 Task: Create a due date automation trigger when advanced on, on the tuesday of the week before a card is due add dates not starting this month at 11:00 AM.
Action: Mouse moved to (1355, 108)
Screenshot: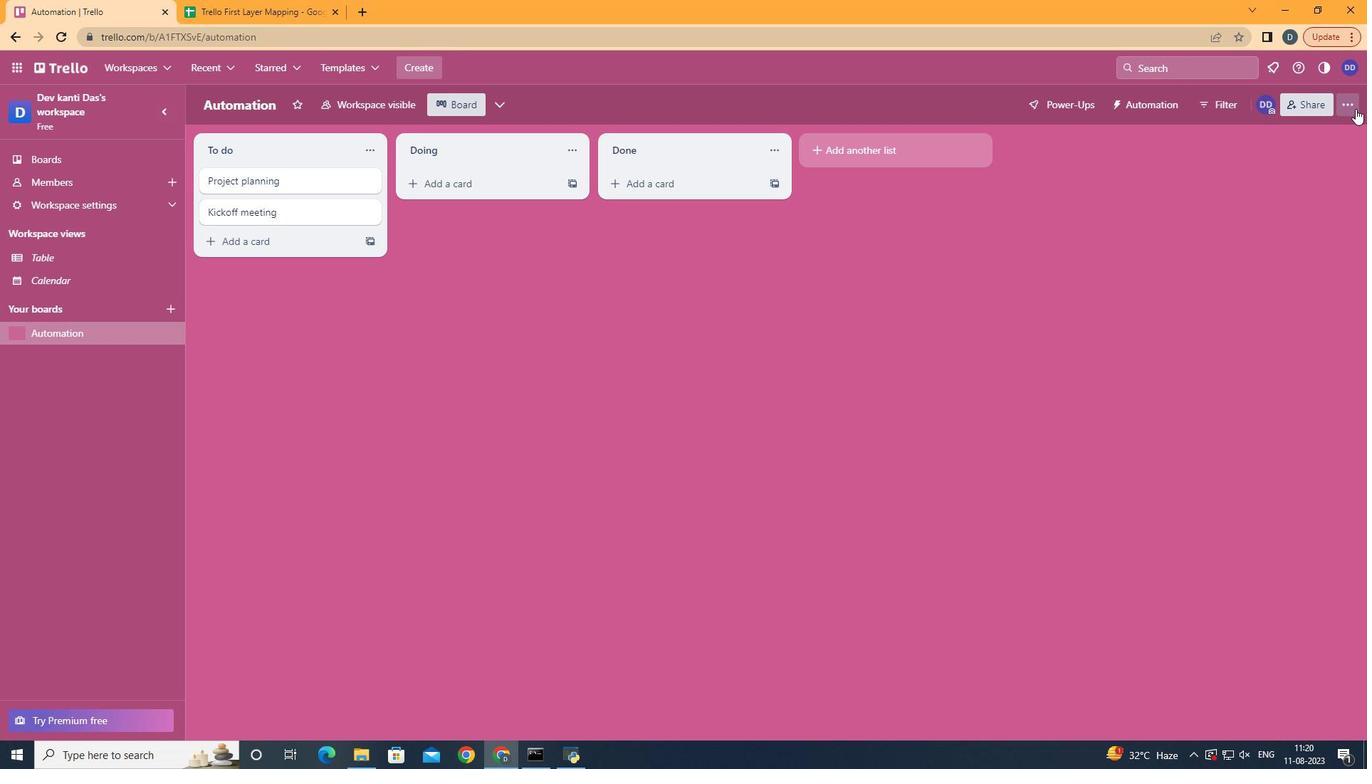 
Action: Mouse pressed left at (1355, 108)
Screenshot: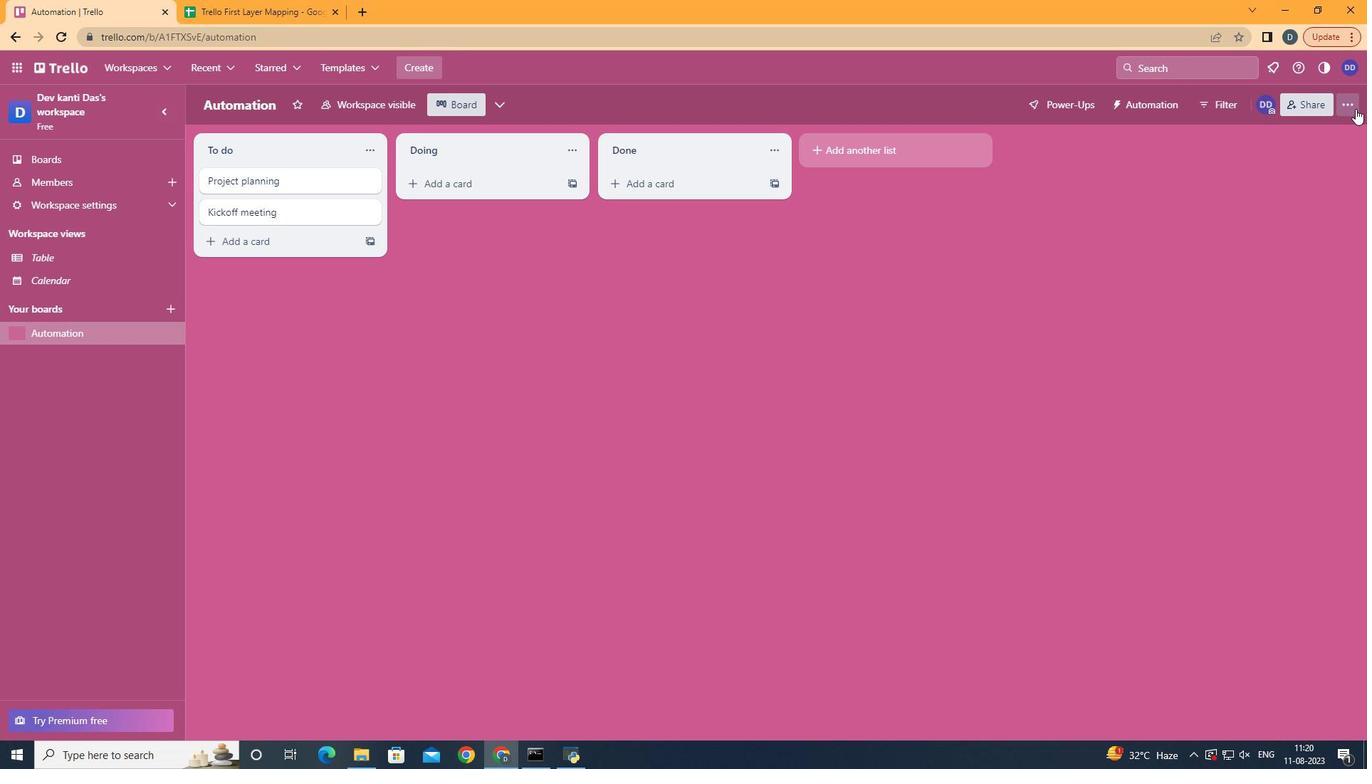 
Action: Mouse moved to (1265, 292)
Screenshot: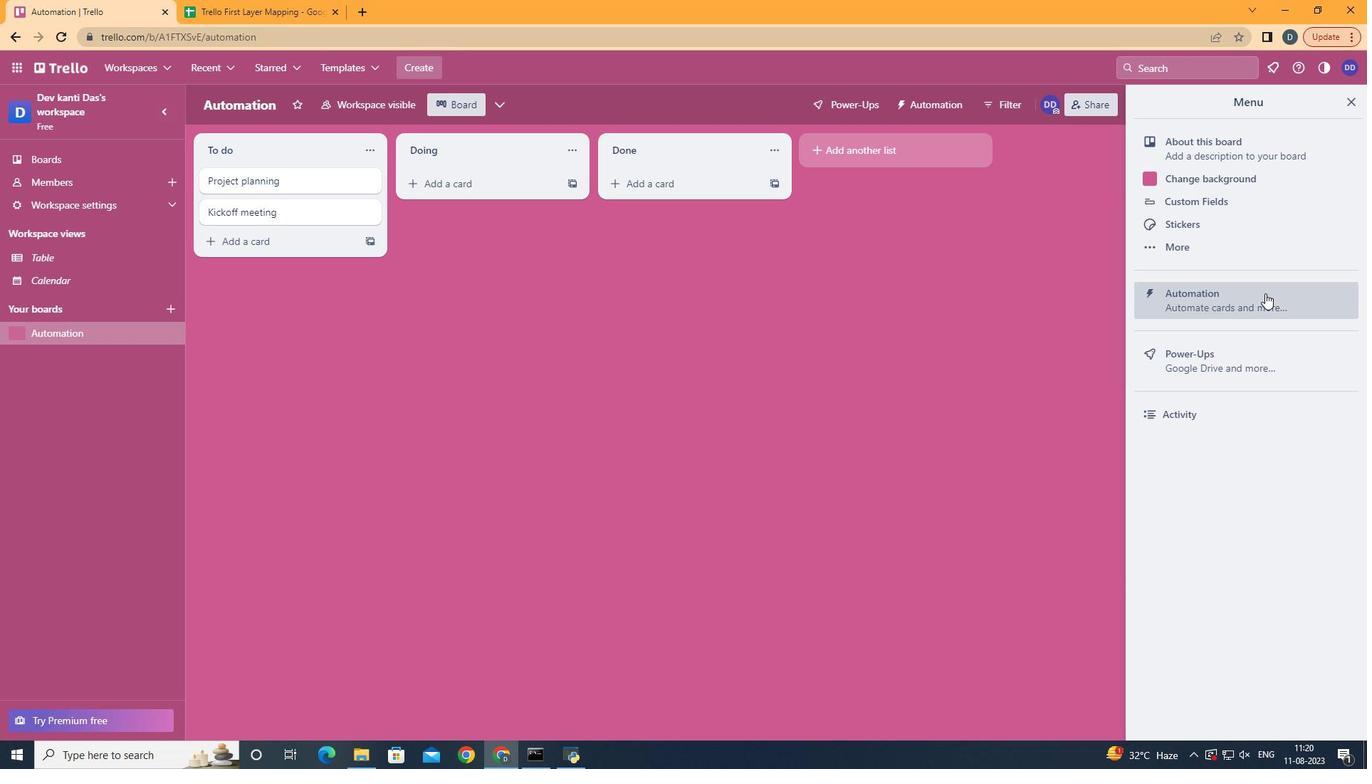 
Action: Mouse pressed left at (1265, 292)
Screenshot: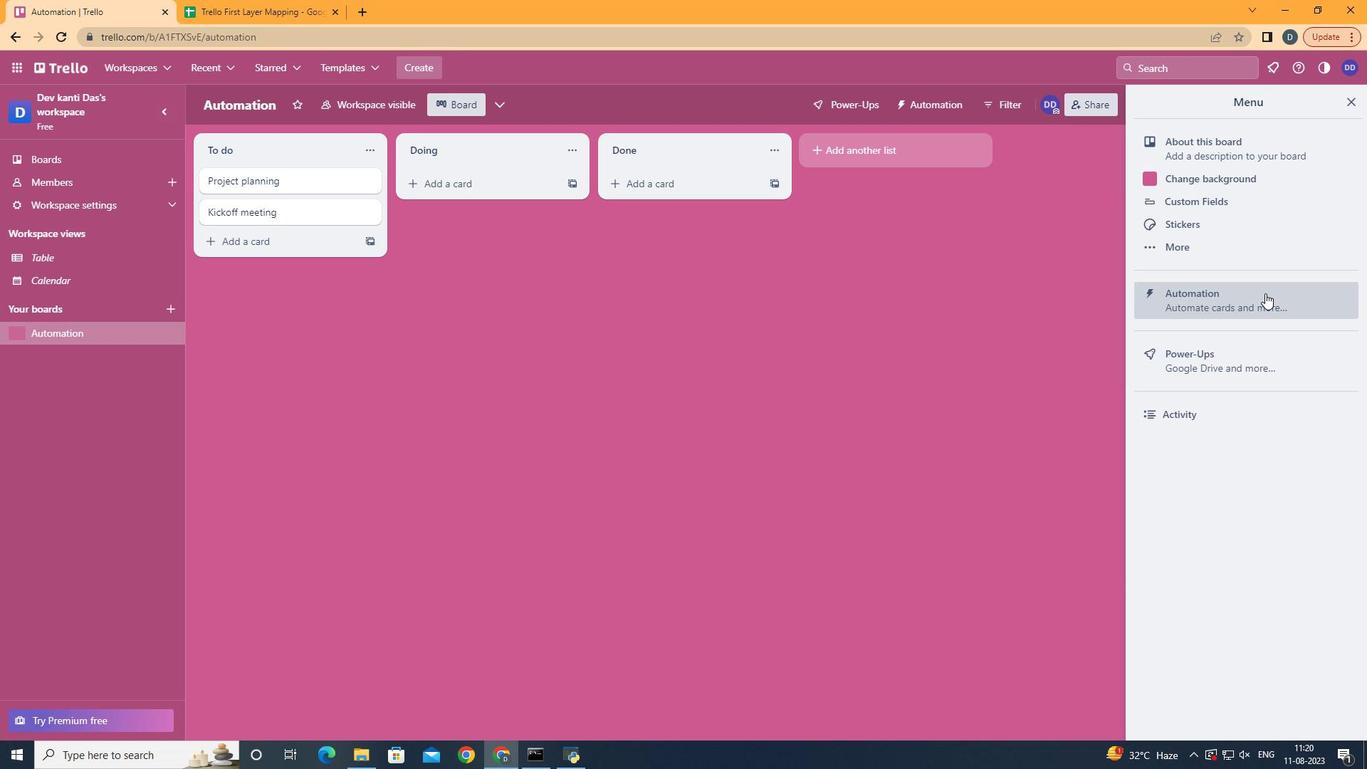 
Action: Mouse moved to (250, 297)
Screenshot: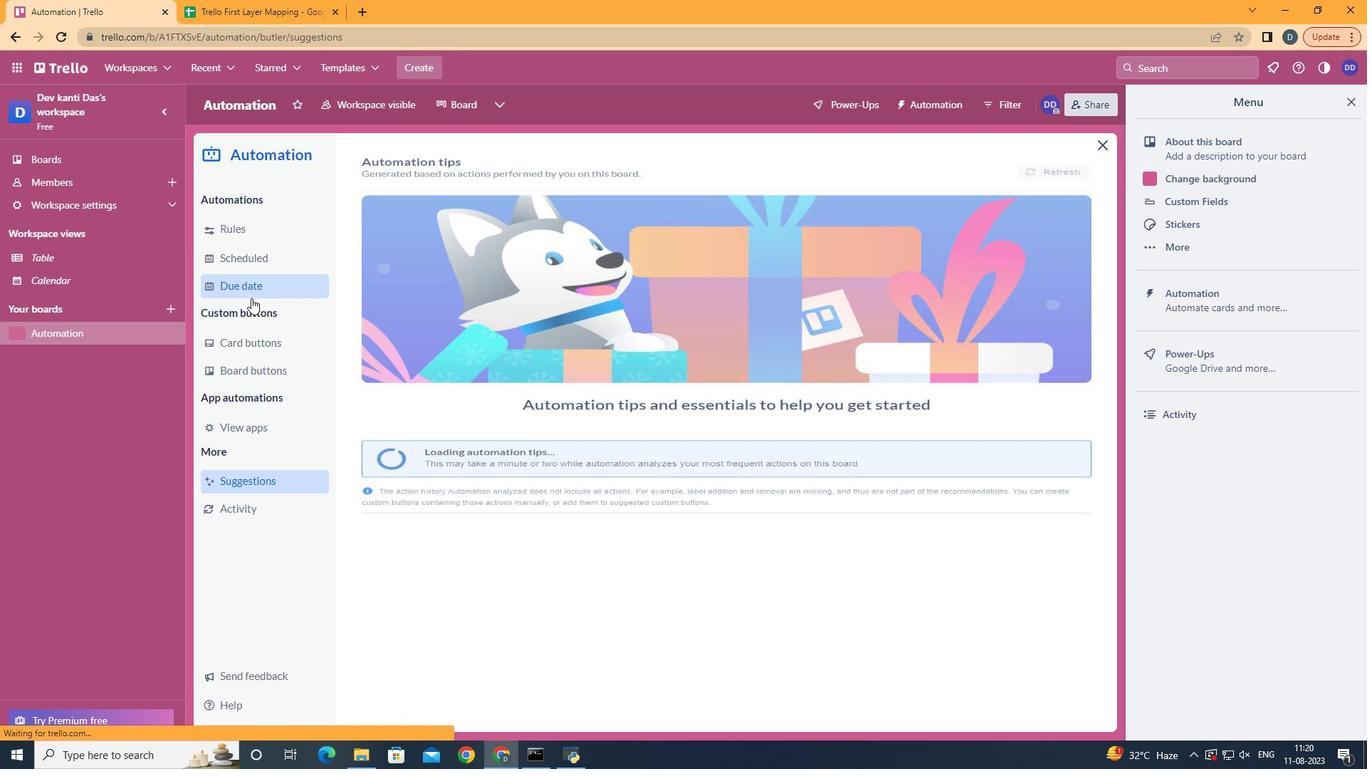 
Action: Mouse pressed left at (250, 297)
Screenshot: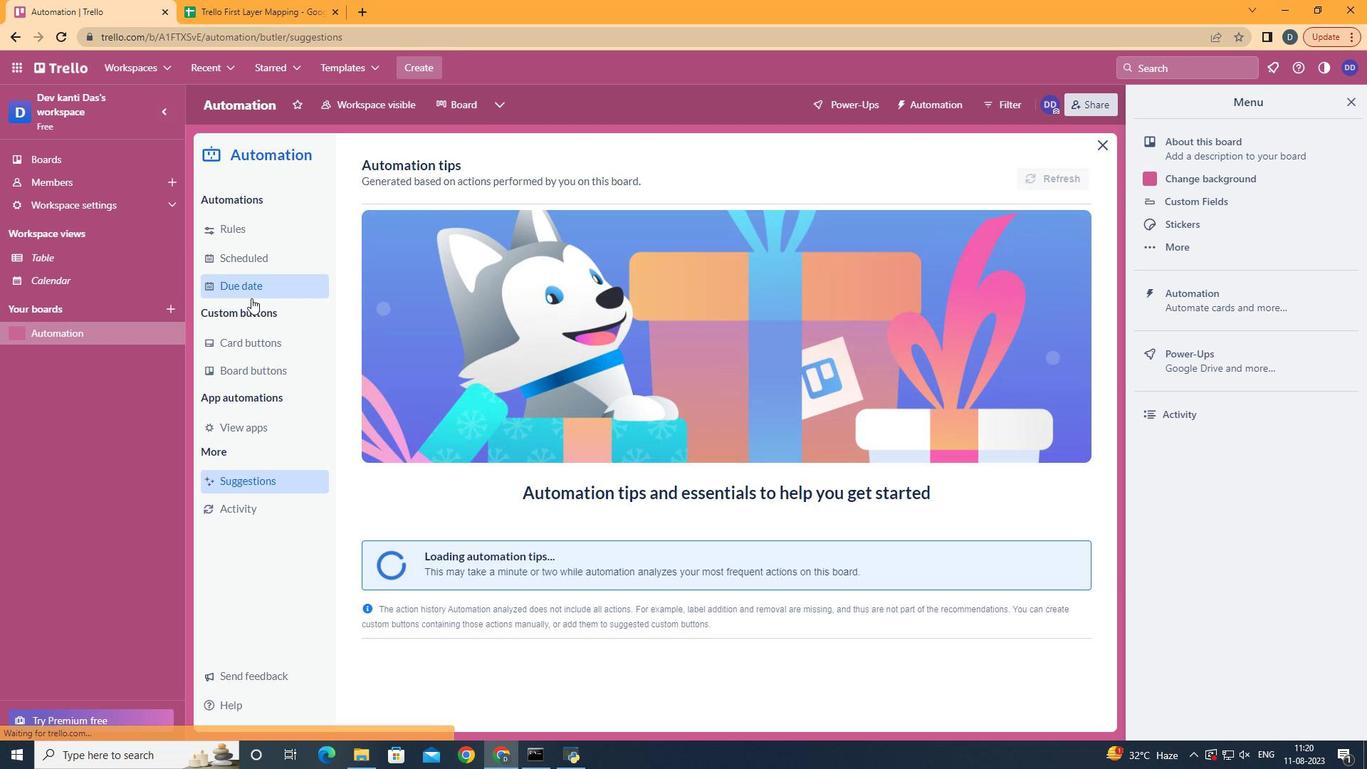 
Action: Mouse moved to (987, 176)
Screenshot: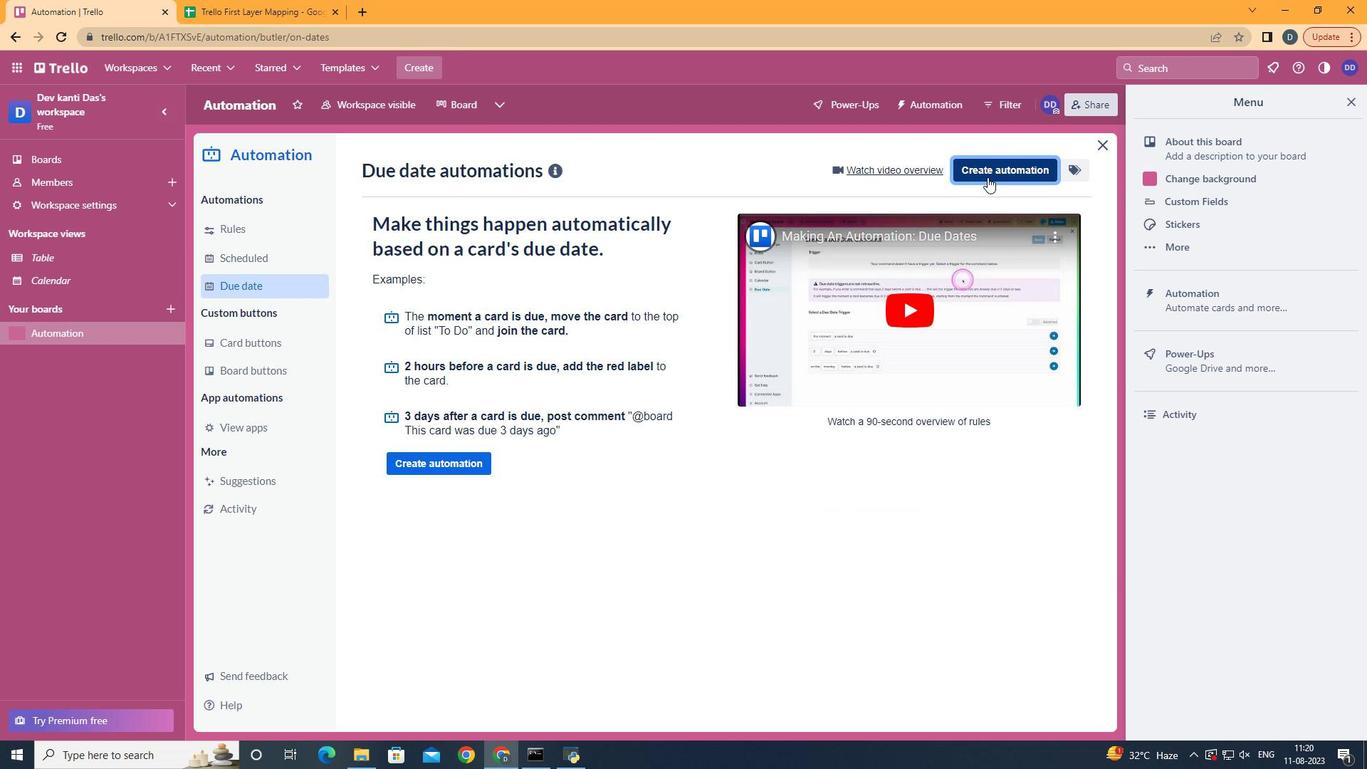 
Action: Mouse pressed left at (987, 176)
Screenshot: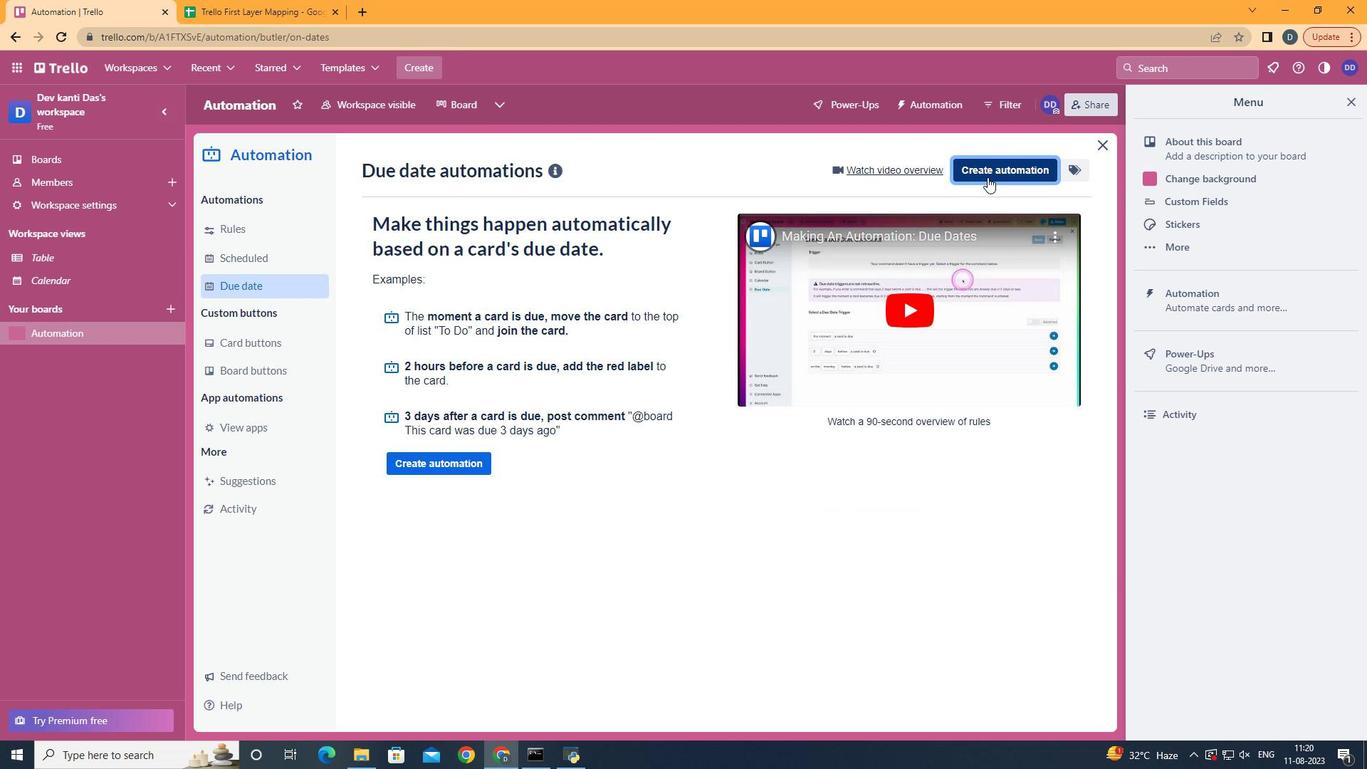 
Action: Mouse moved to (733, 309)
Screenshot: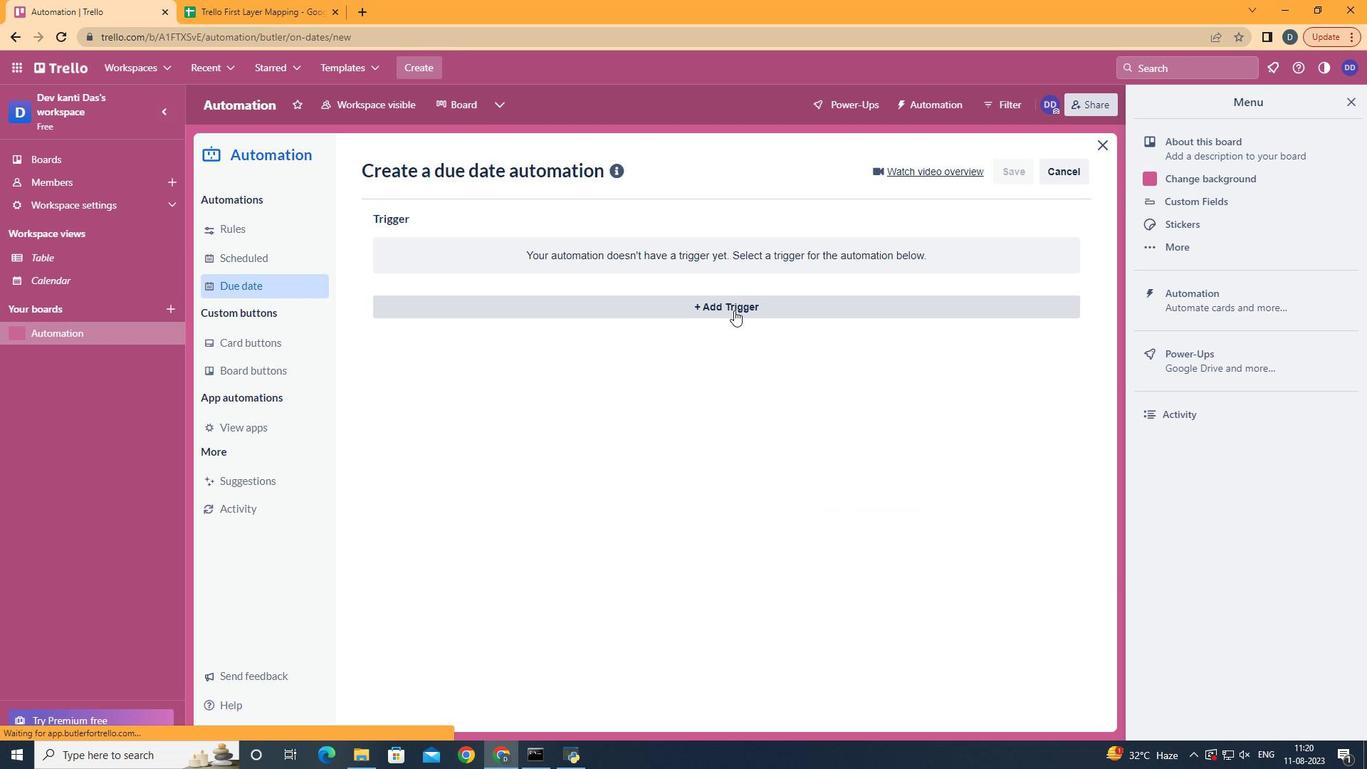 
Action: Mouse pressed left at (733, 309)
Screenshot: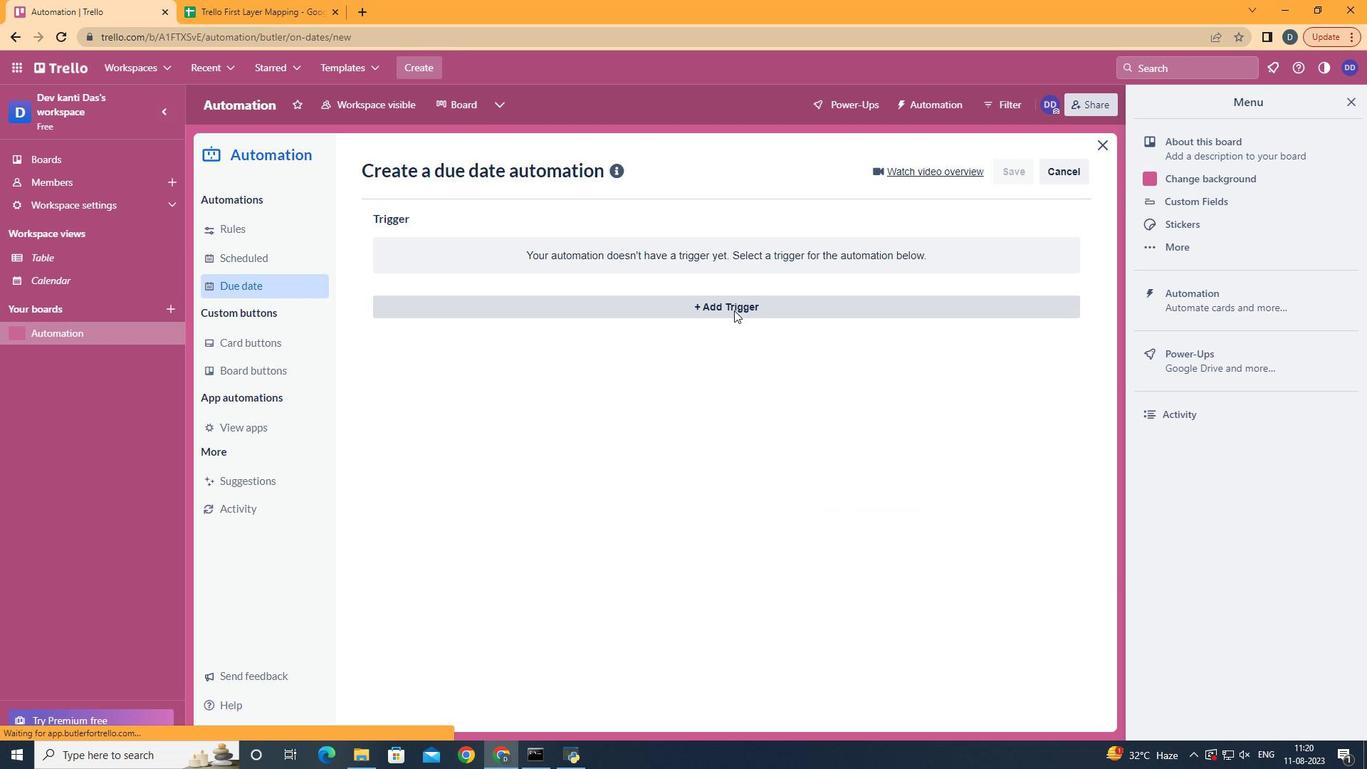 
Action: Mouse moved to (465, 400)
Screenshot: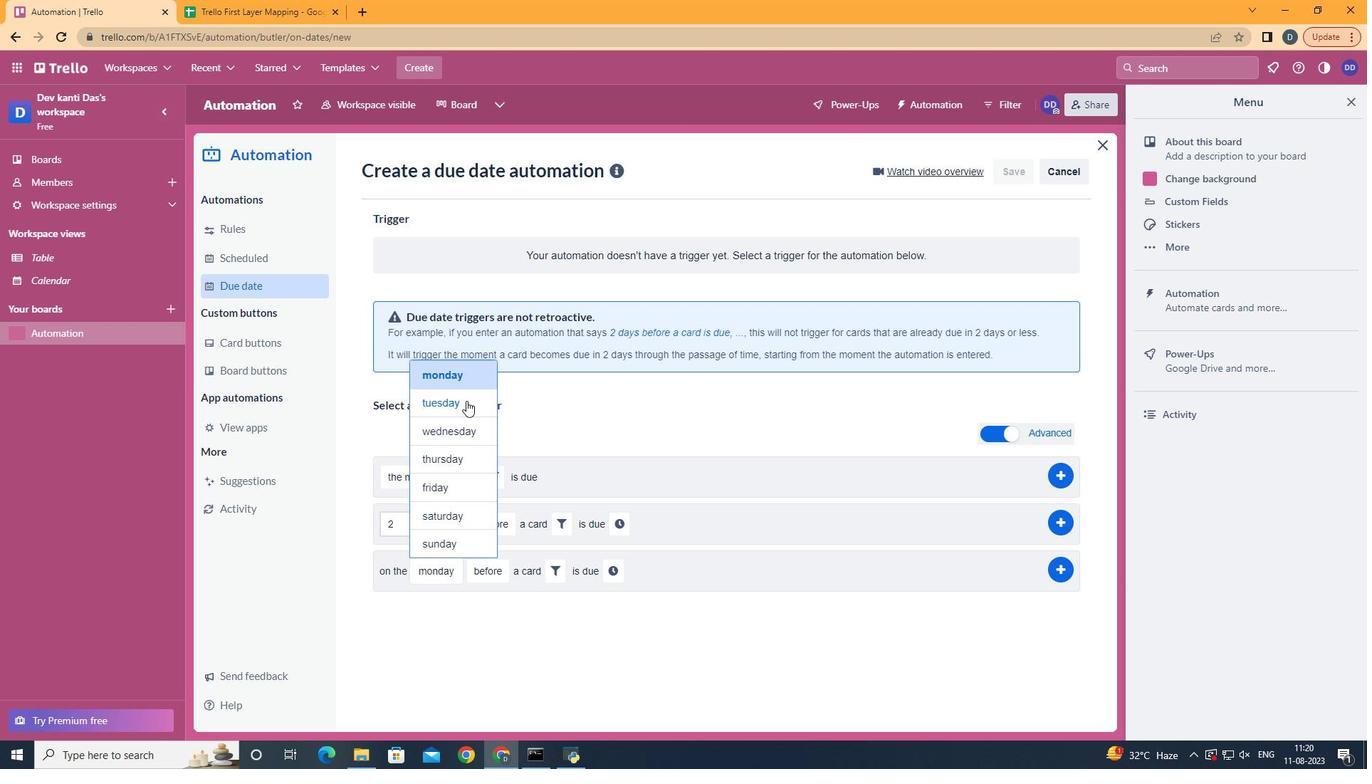 
Action: Mouse pressed left at (465, 400)
Screenshot: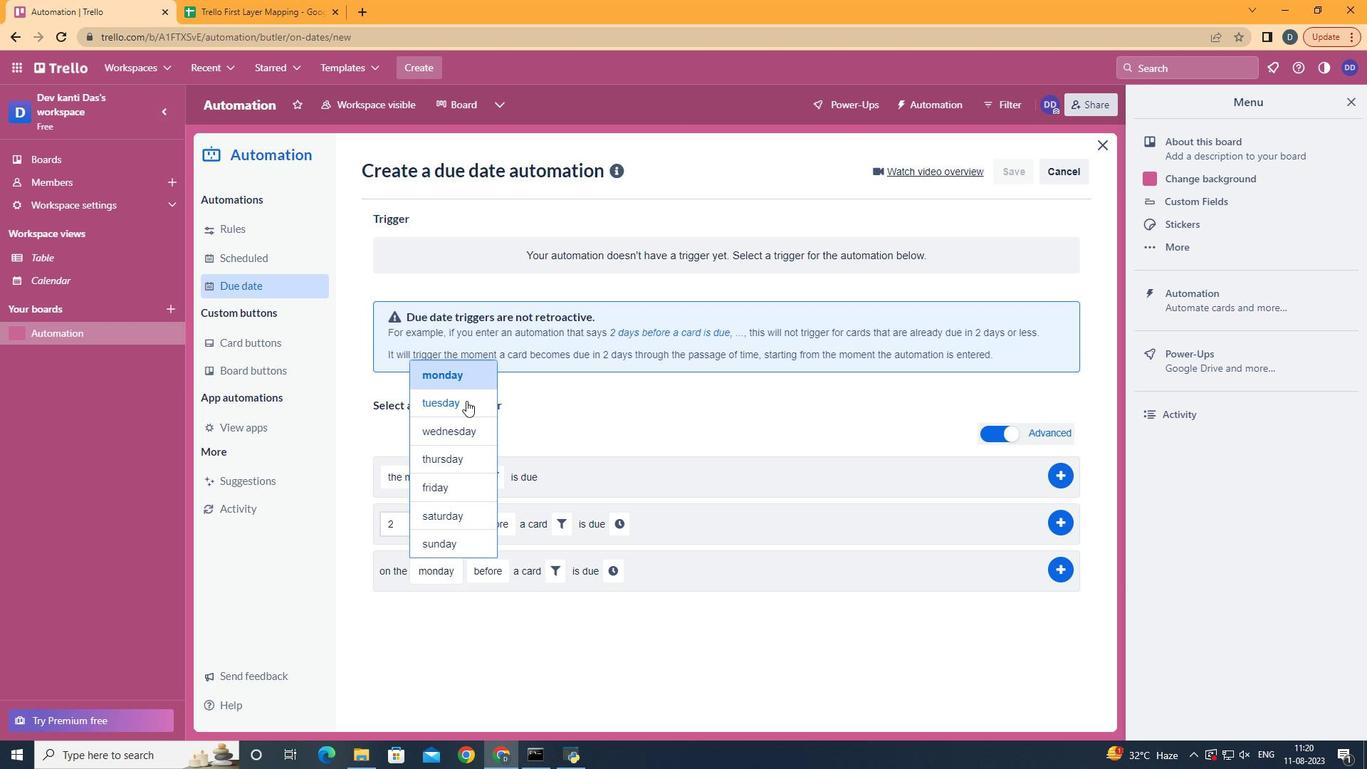 
Action: Mouse moved to (516, 689)
Screenshot: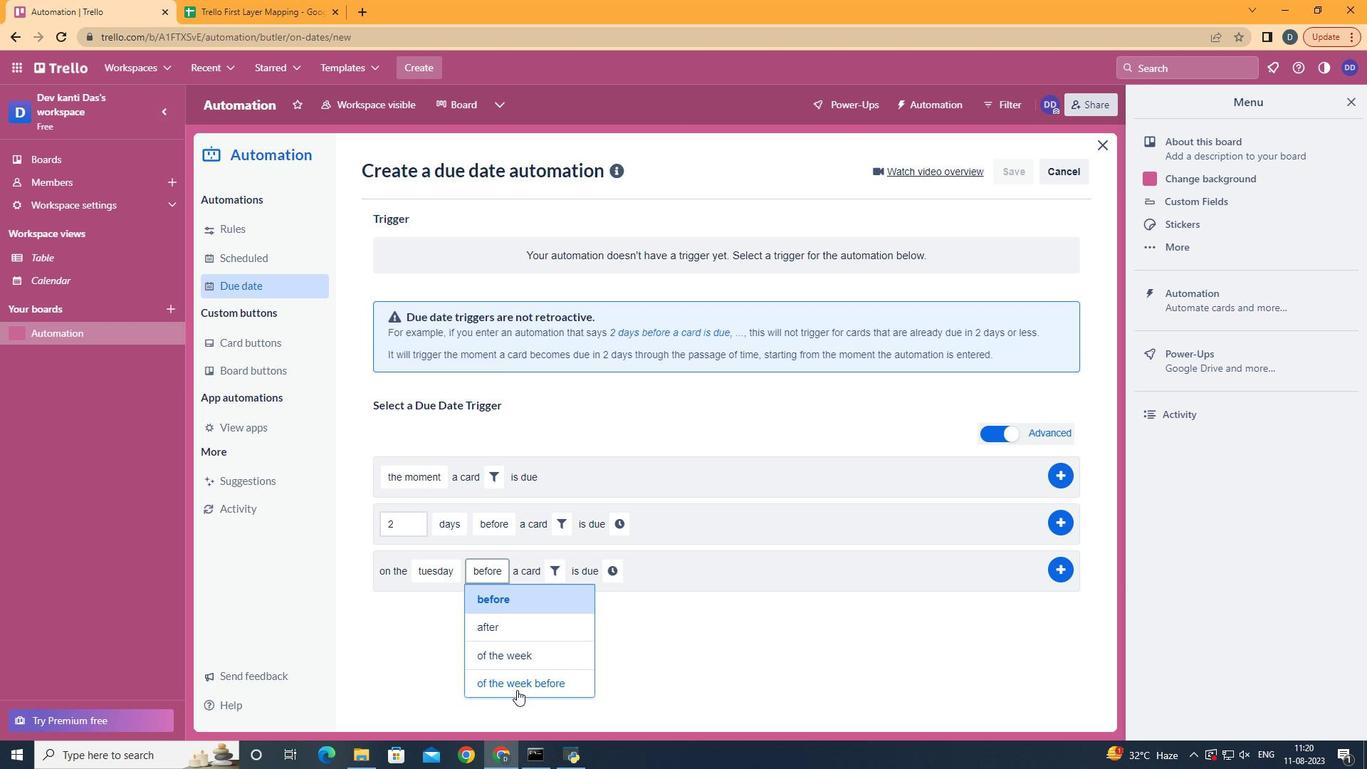 
Action: Mouse pressed left at (516, 689)
Screenshot: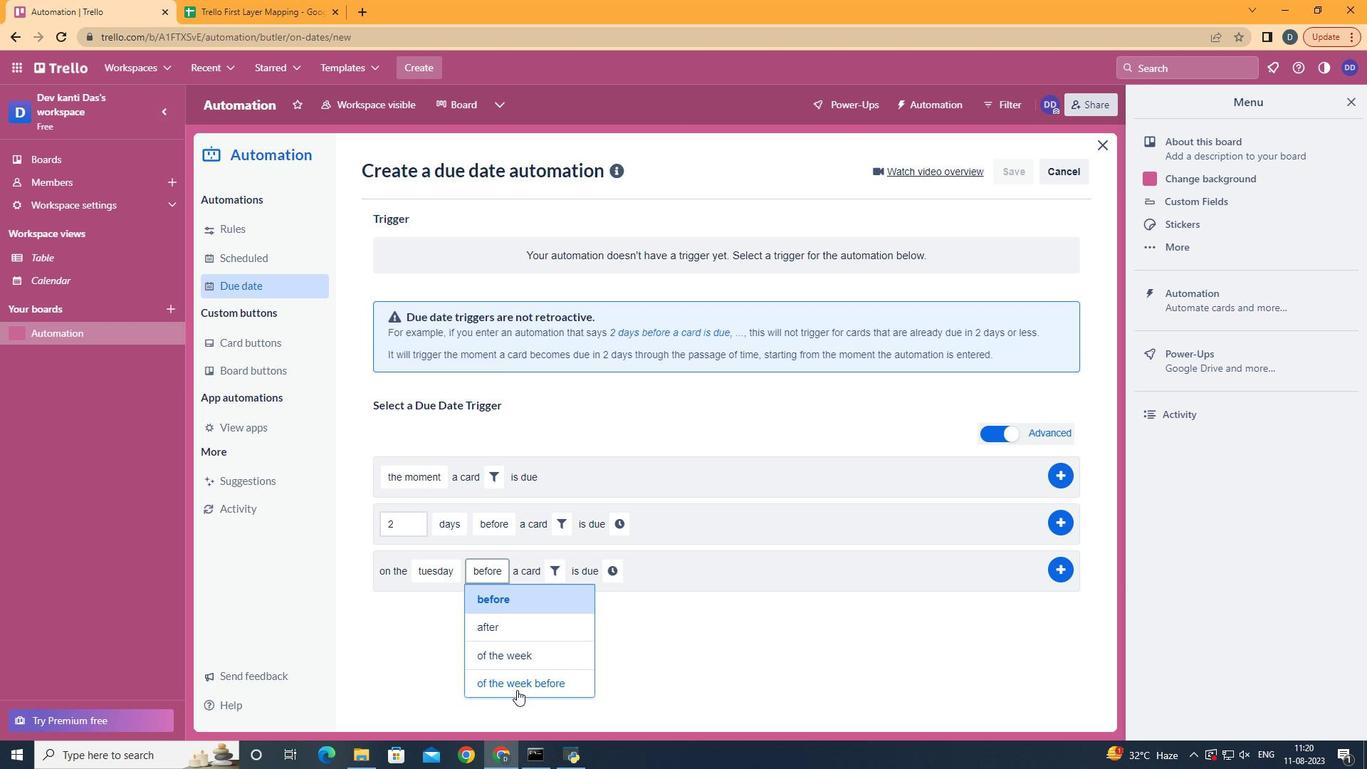 
Action: Mouse moved to (611, 575)
Screenshot: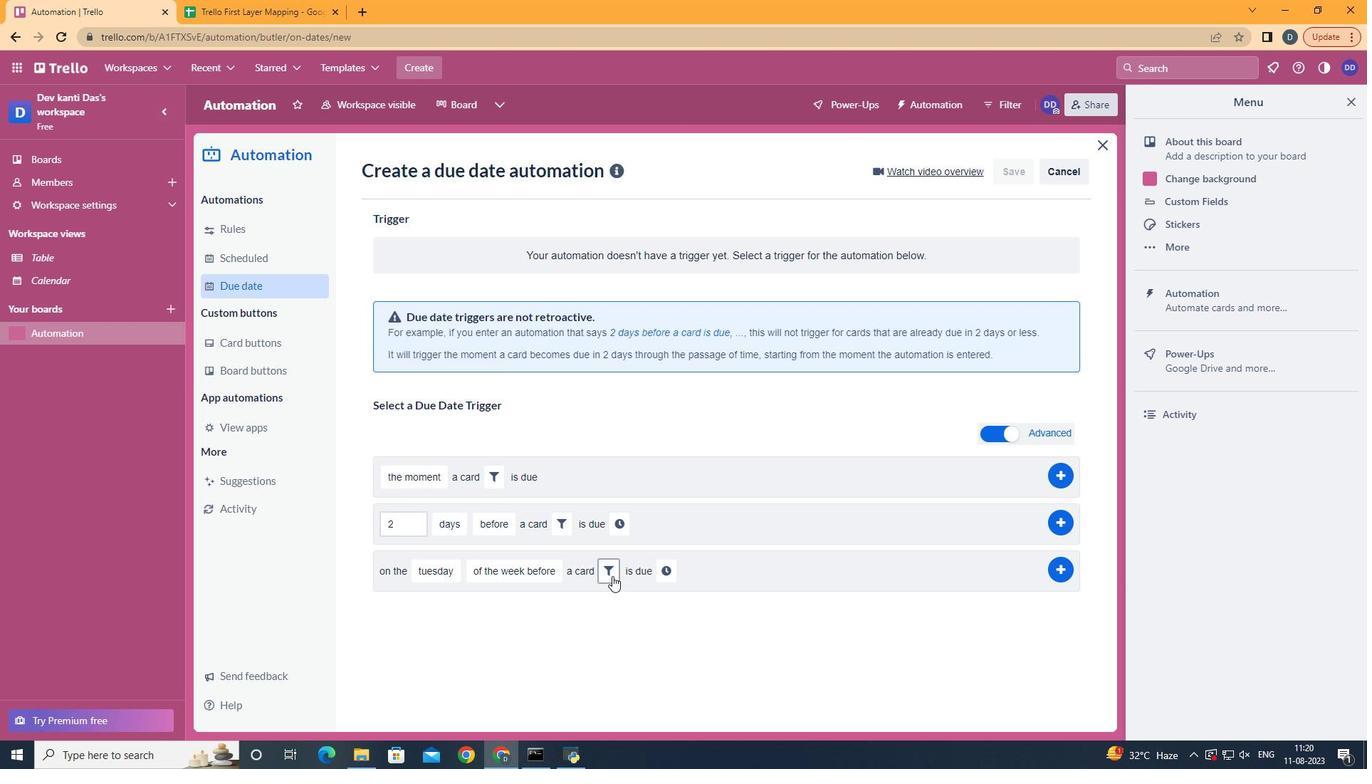 
Action: Mouse pressed left at (611, 575)
Screenshot: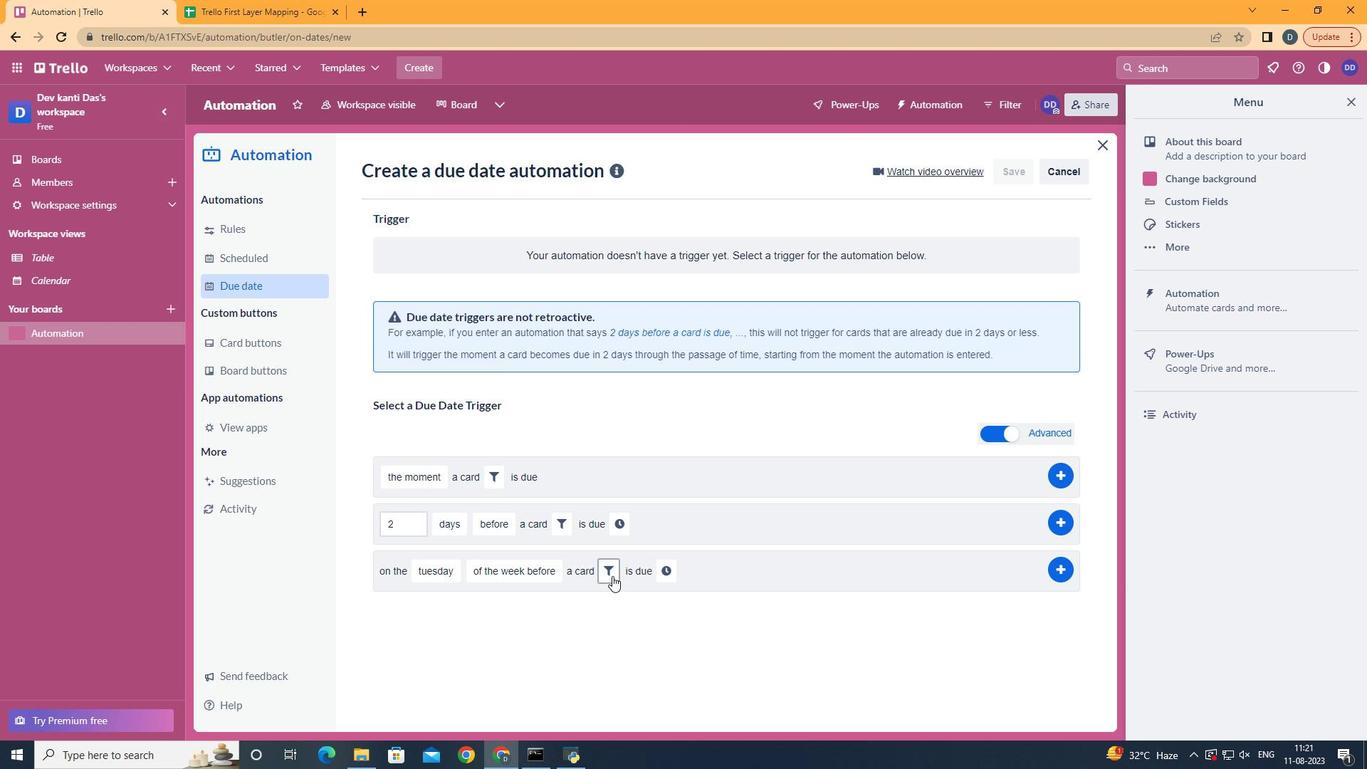 
Action: Mouse moved to (691, 611)
Screenshot: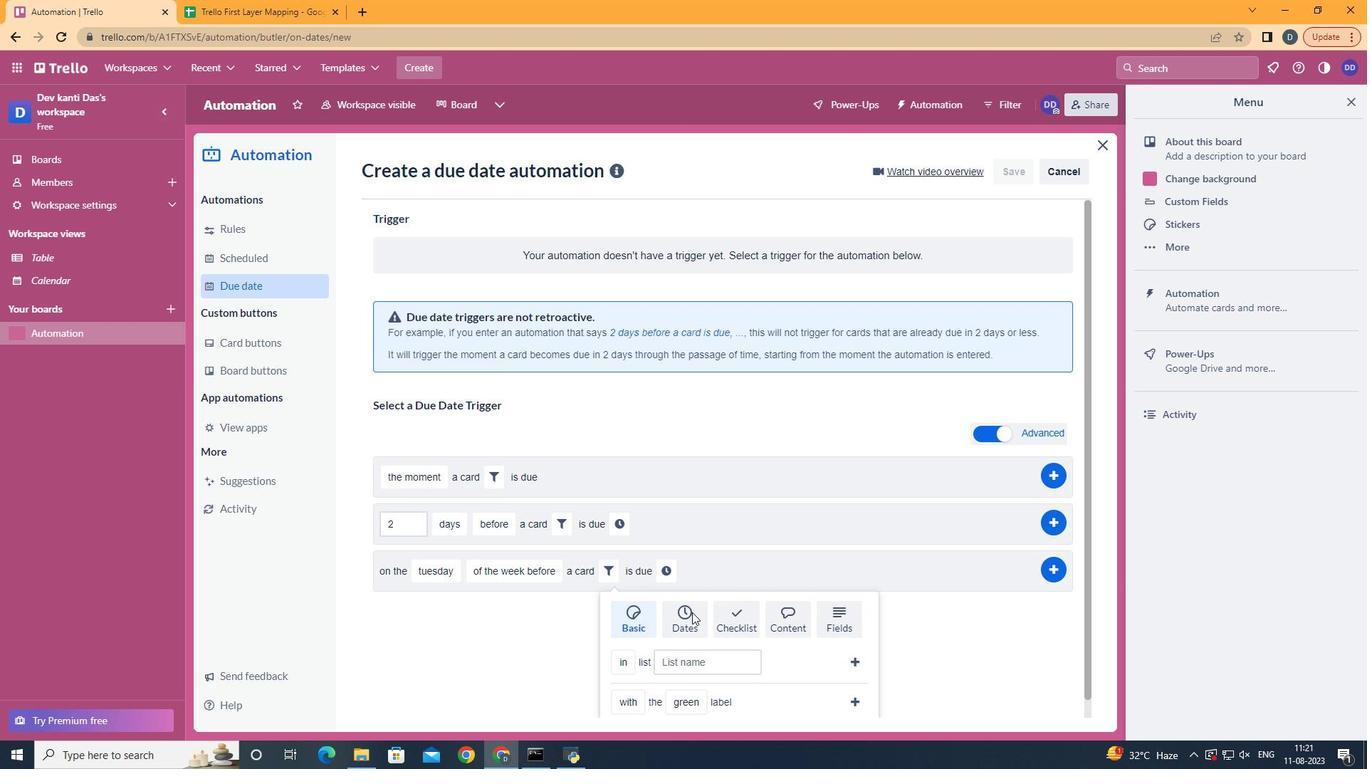 
Action: Mouse pressed left at (691, 611)
Screenshot: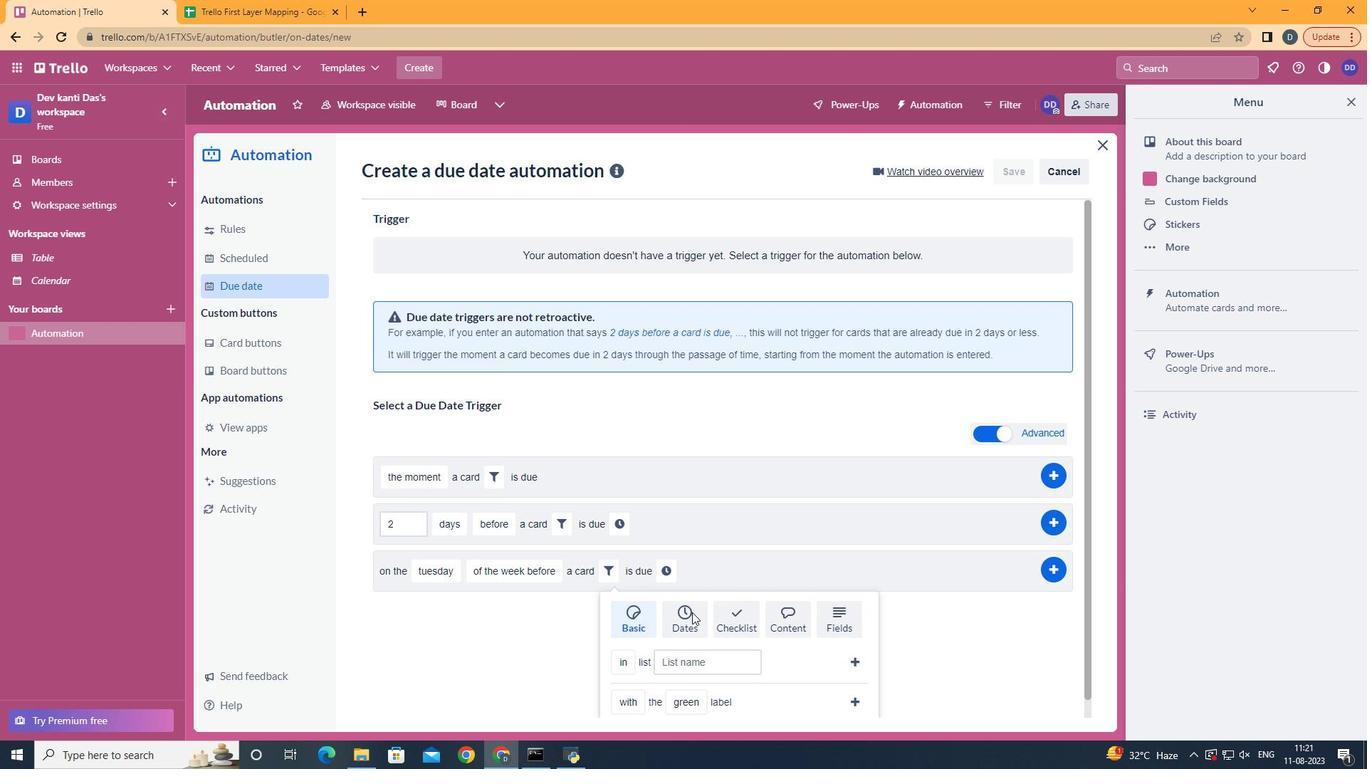 
Action: Mouse scrolled (691, 611) with delta (0, 0)
Screenshot: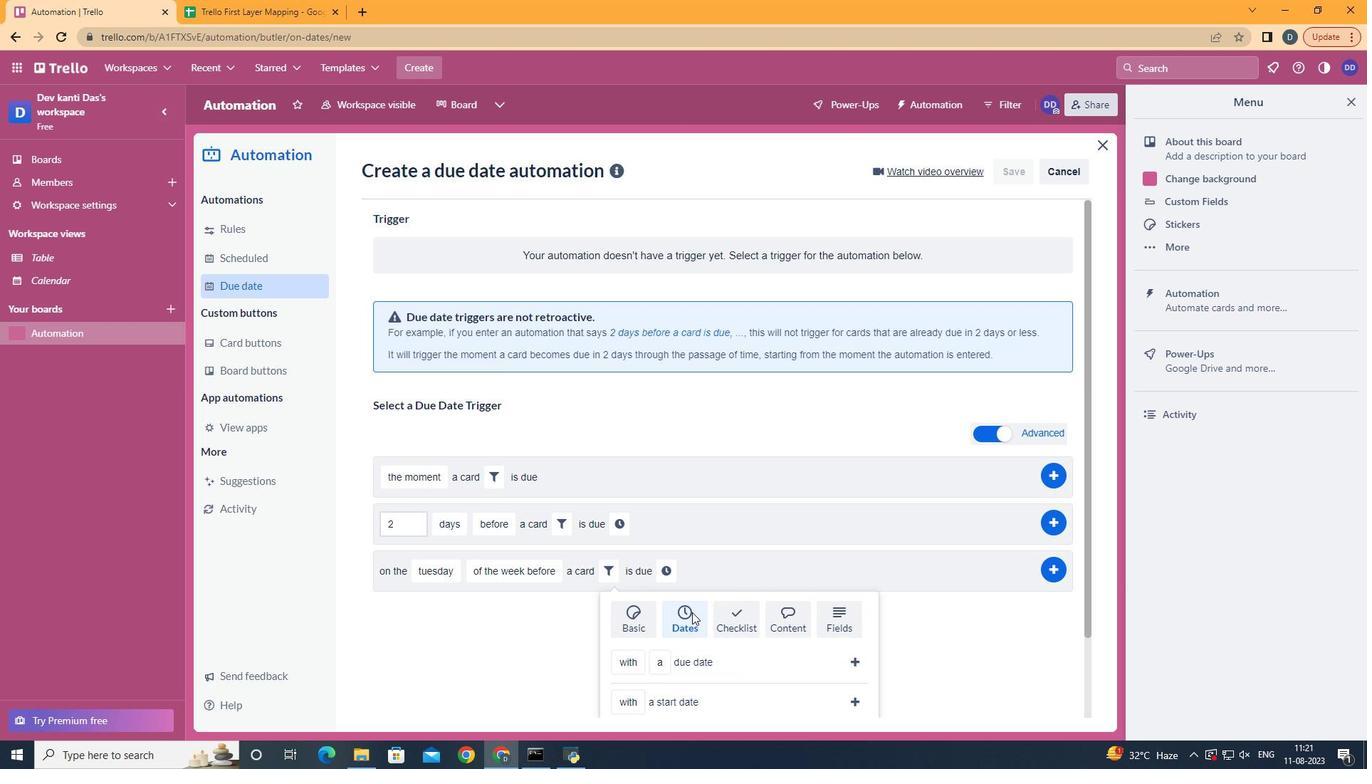 
Action: Mouse scrolled (691, 611) with delta (0, 0)
Screenshot: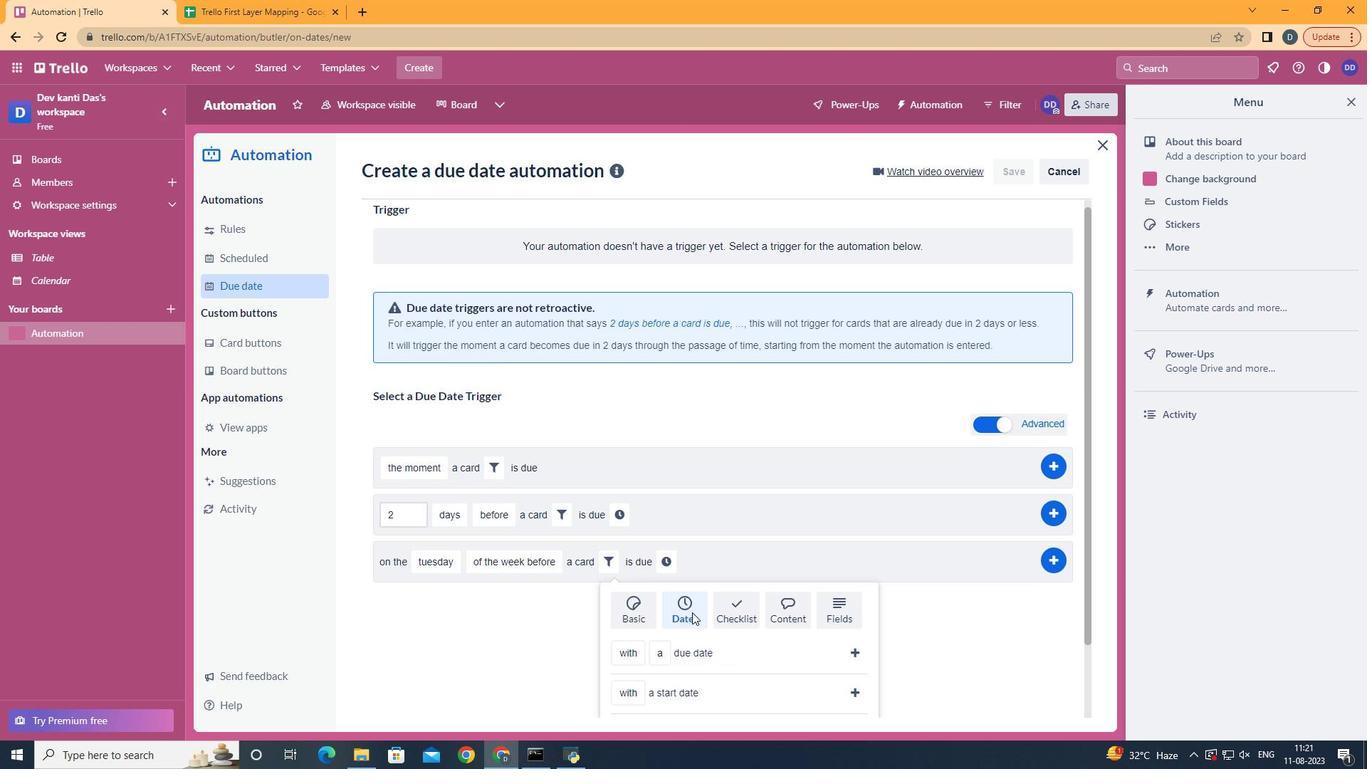 
Action: Mouse scrolled (691, 611) with delta (0, 0)
Screenshot: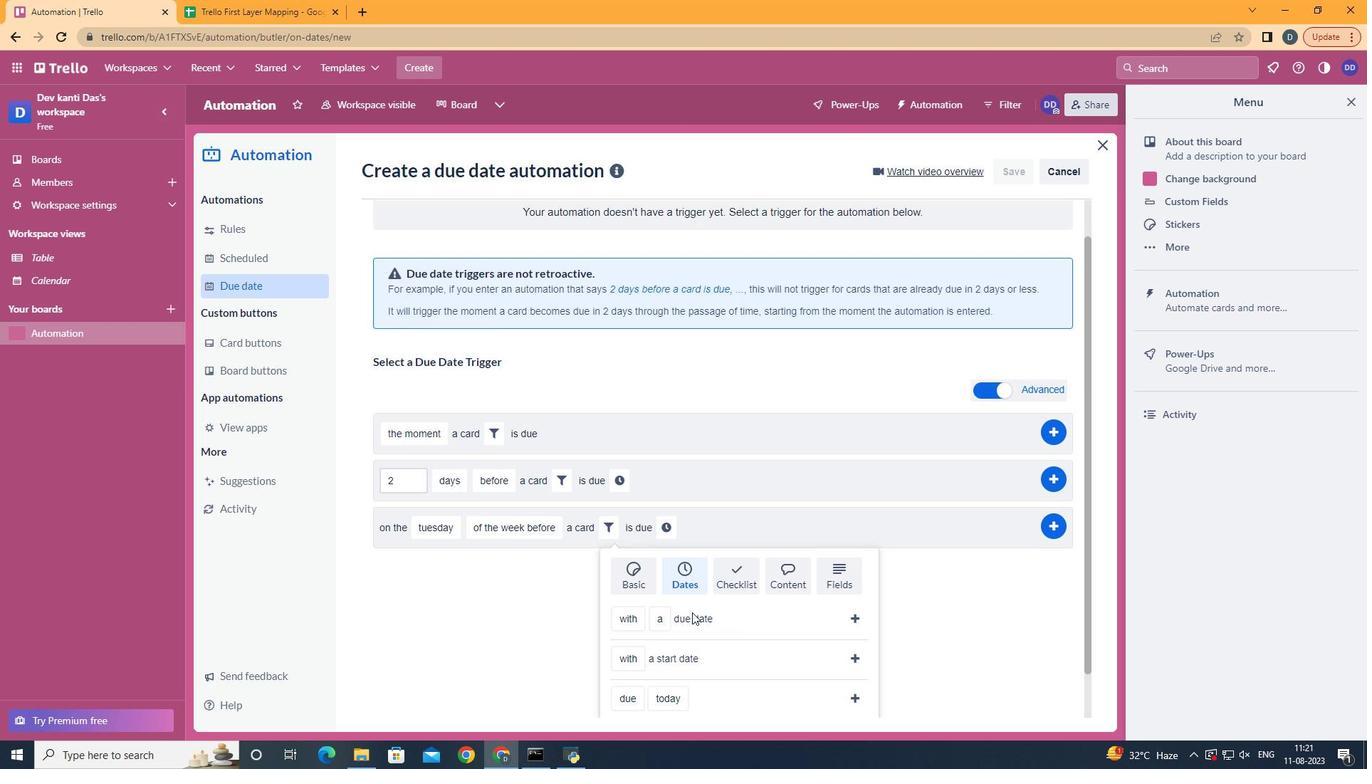
Action: Mouse scrolled (691, 611) with delta (0, 0)
Screenshot: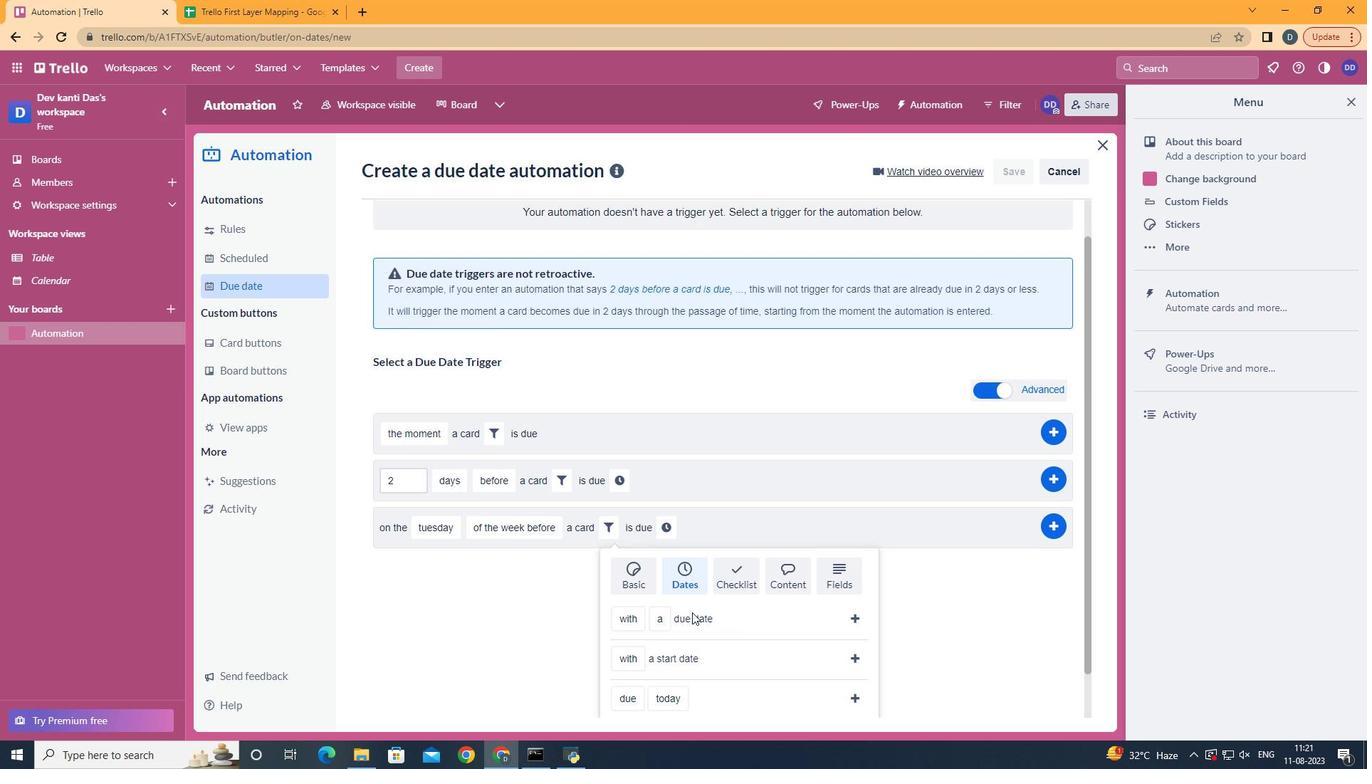 
Action: Mouse moved to (637, 628)
Screenshot: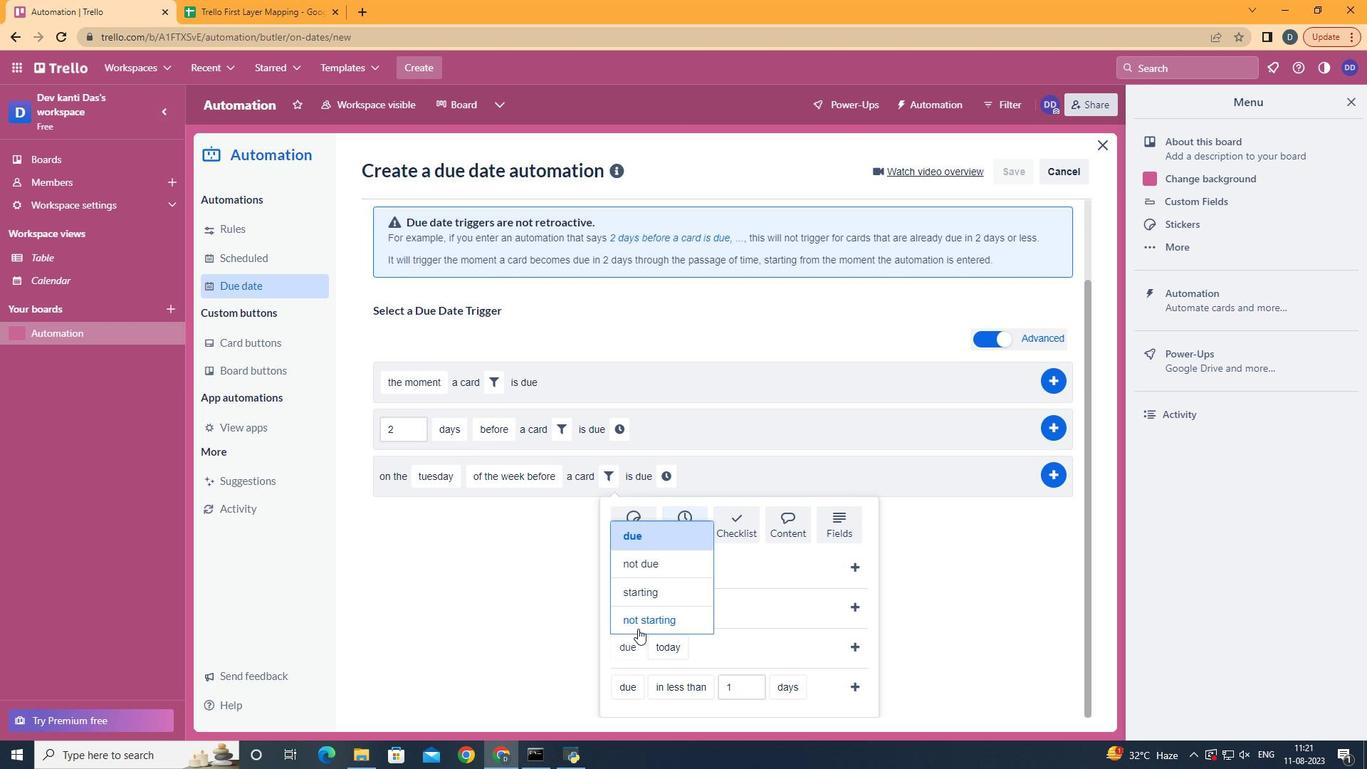 
Action: Mouse pressed left at (637, 628)
Screenshot: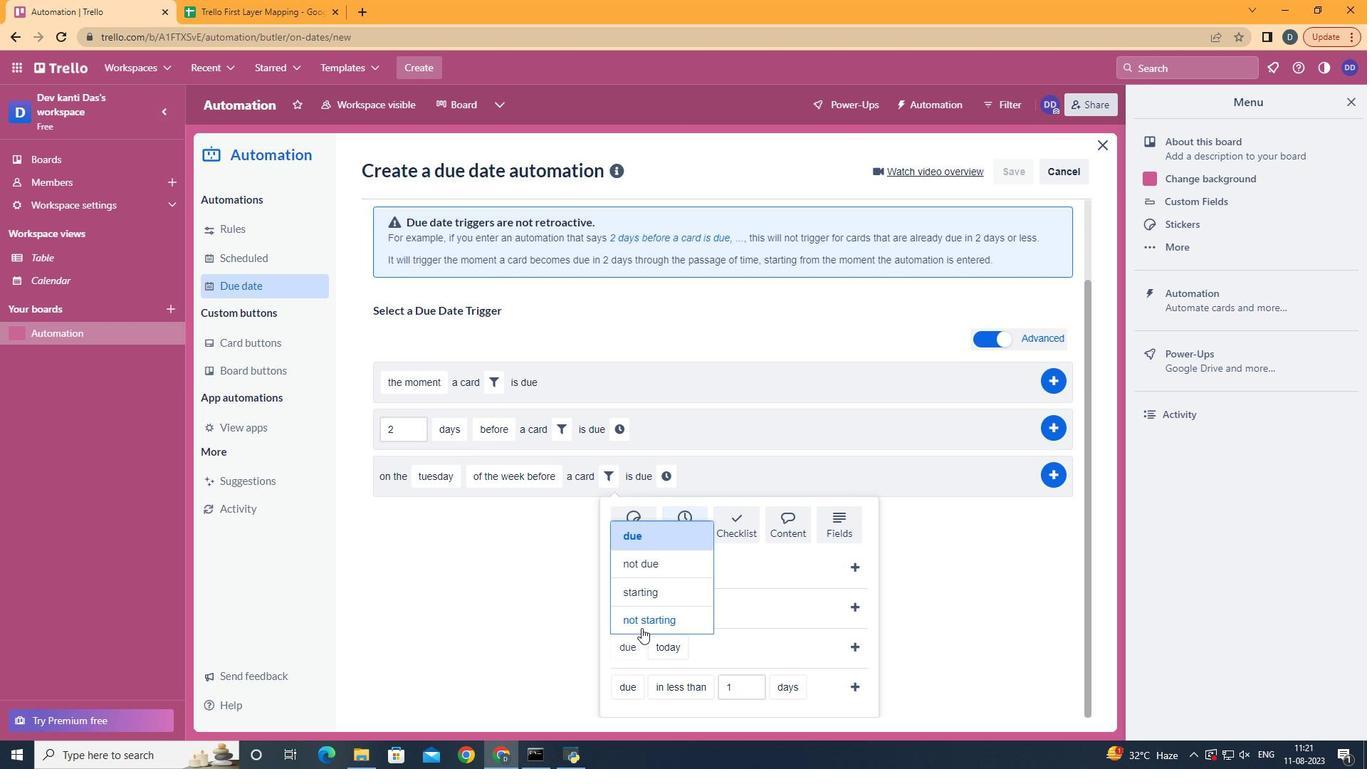 
Action: Mouse moved to (728, 589)
Screenshot: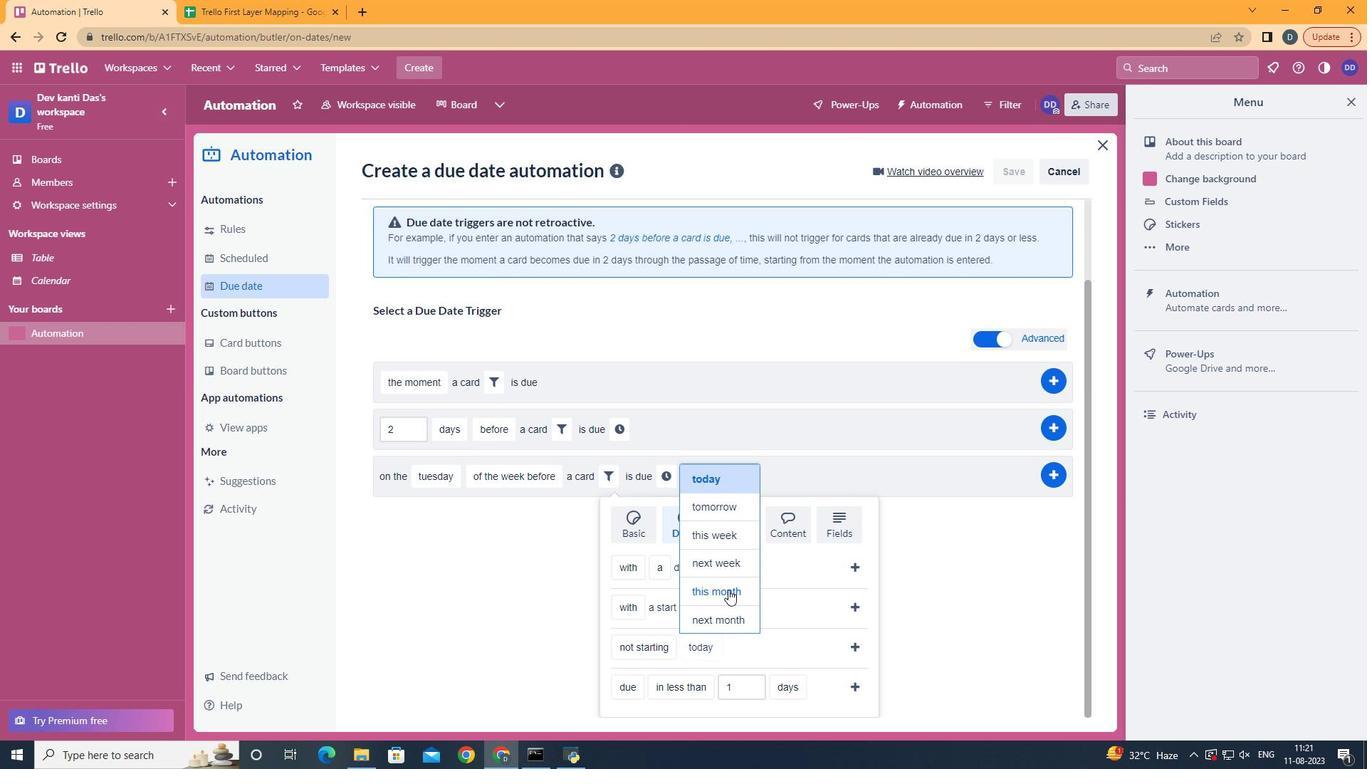 
Action: Mouse pressed left at (728, 589)
Screenshot: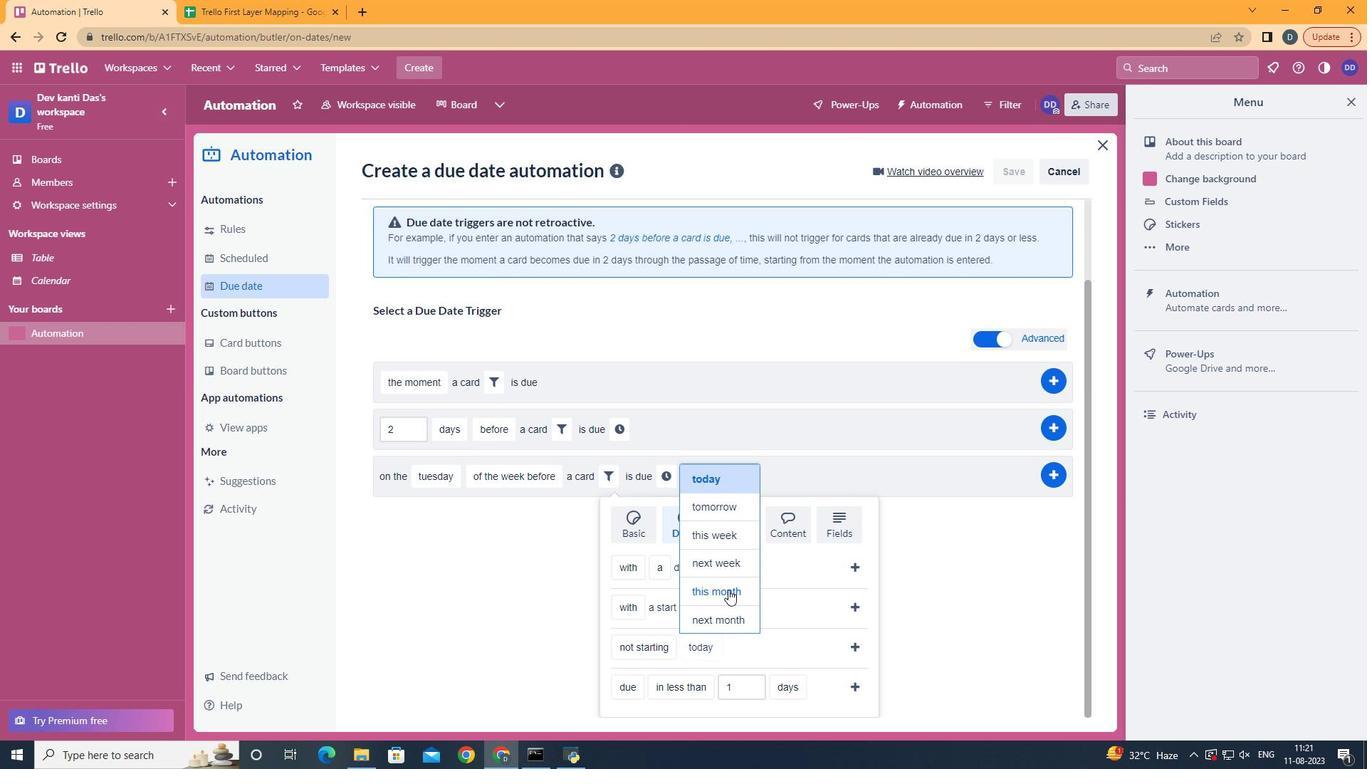 
Action: Mouse moved to (857, 651)
Screenshot: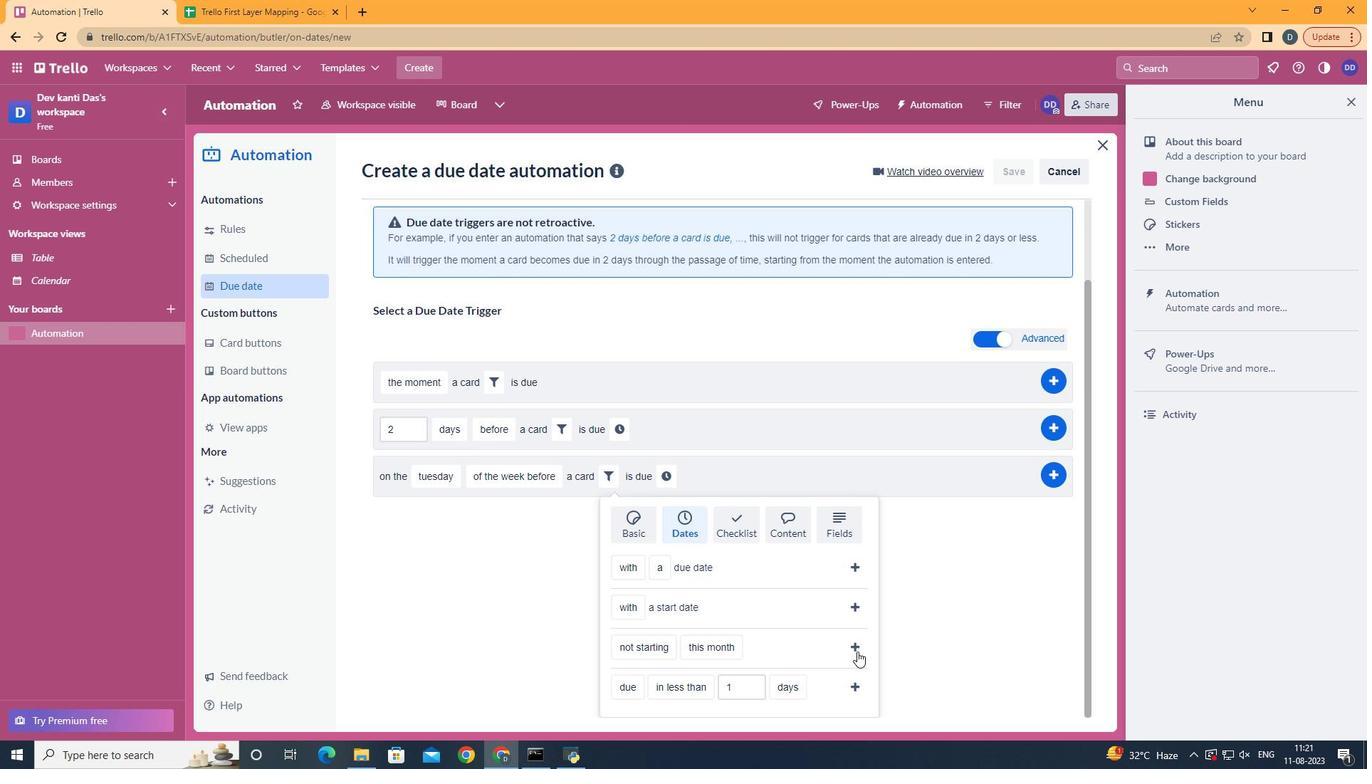 
Action: Mouse pressed left at (857, 651)
Screenshot: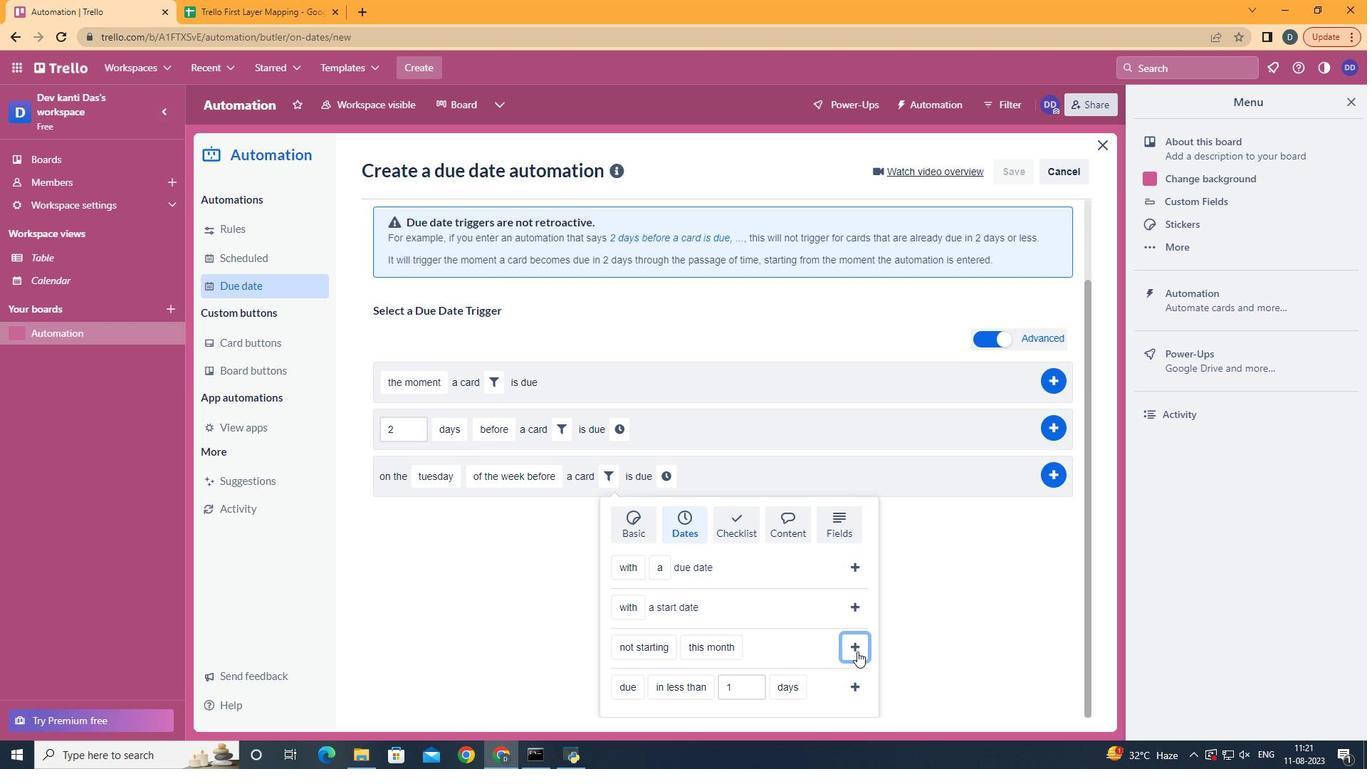 
Action: Mouse moved to (796, 566)
Screenshot: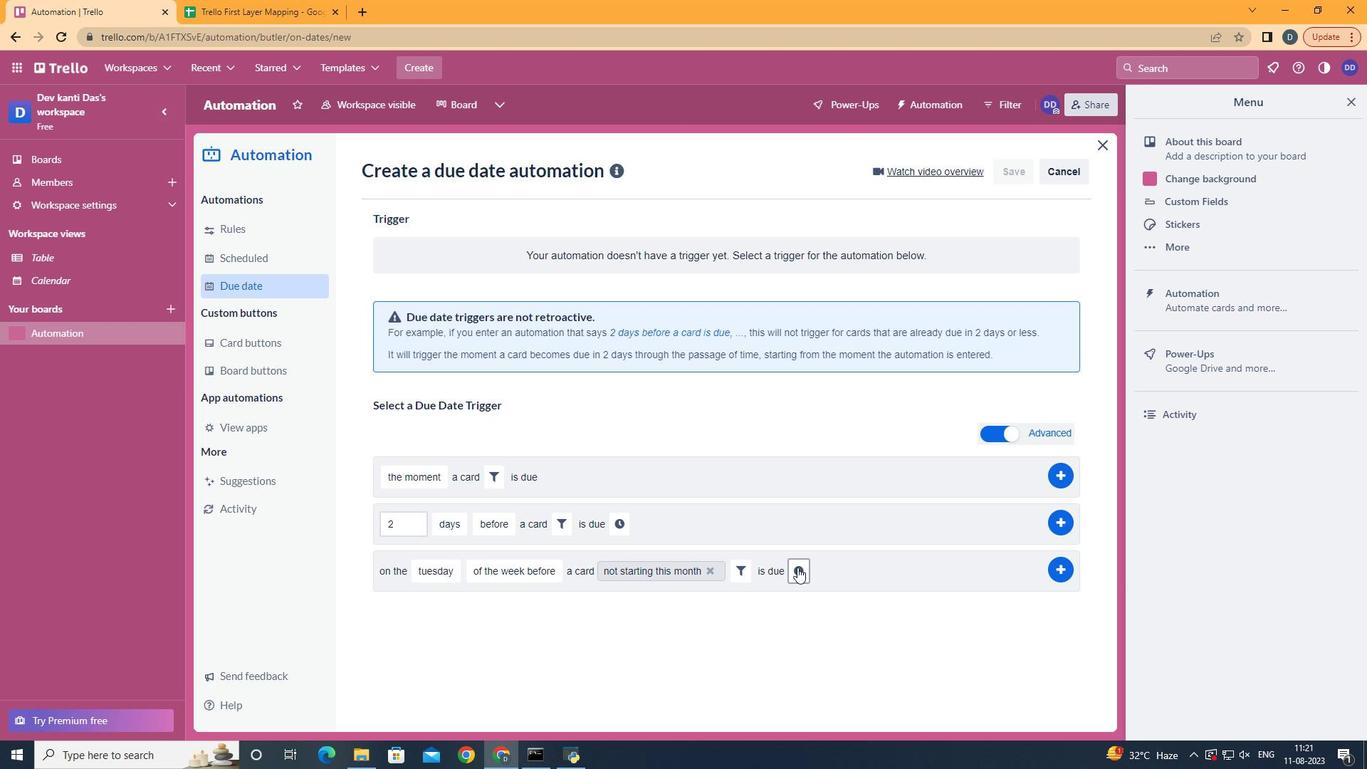 
Action: Mouse pressed left at (796, 566)
Screenshot: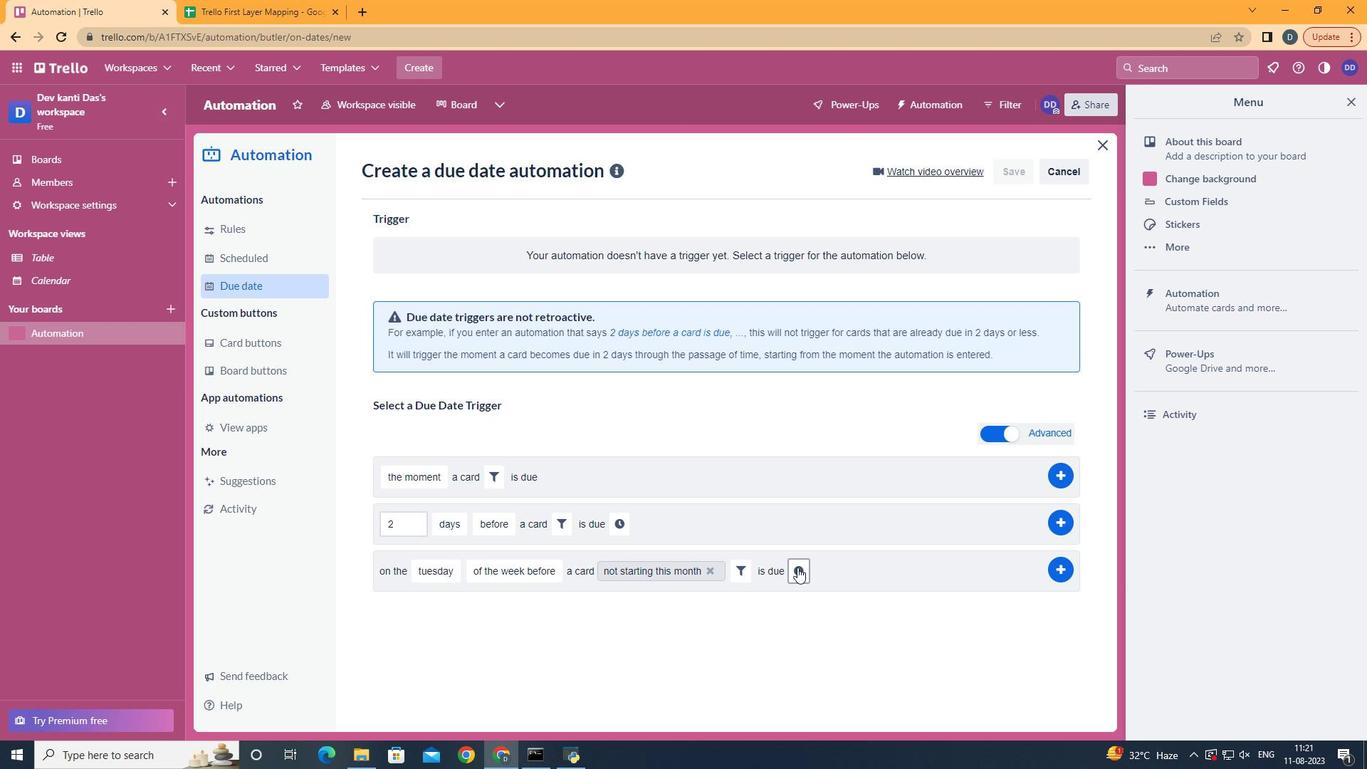 
Action: Mouse moved to (896, 582)
Screenshot: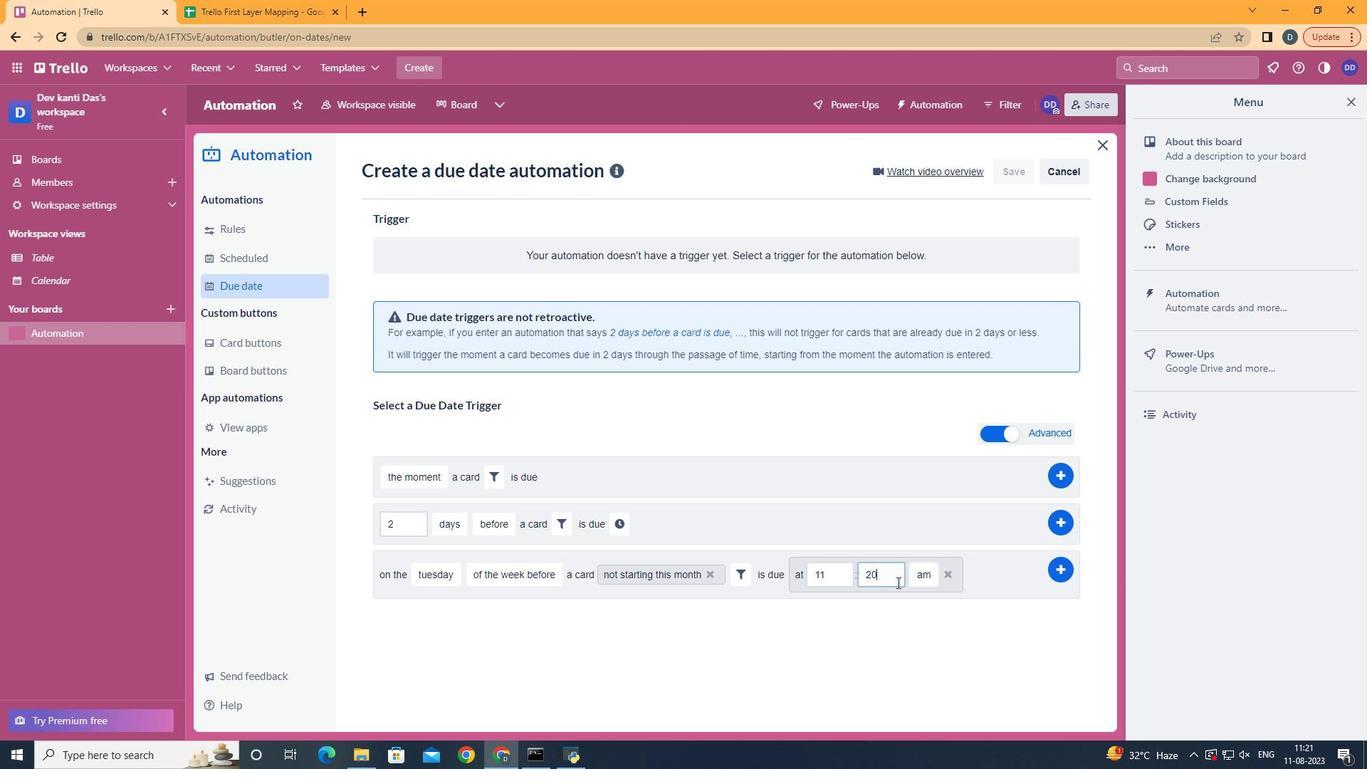 
Action: Mouse pressed left at (896, 582)
Screenshot: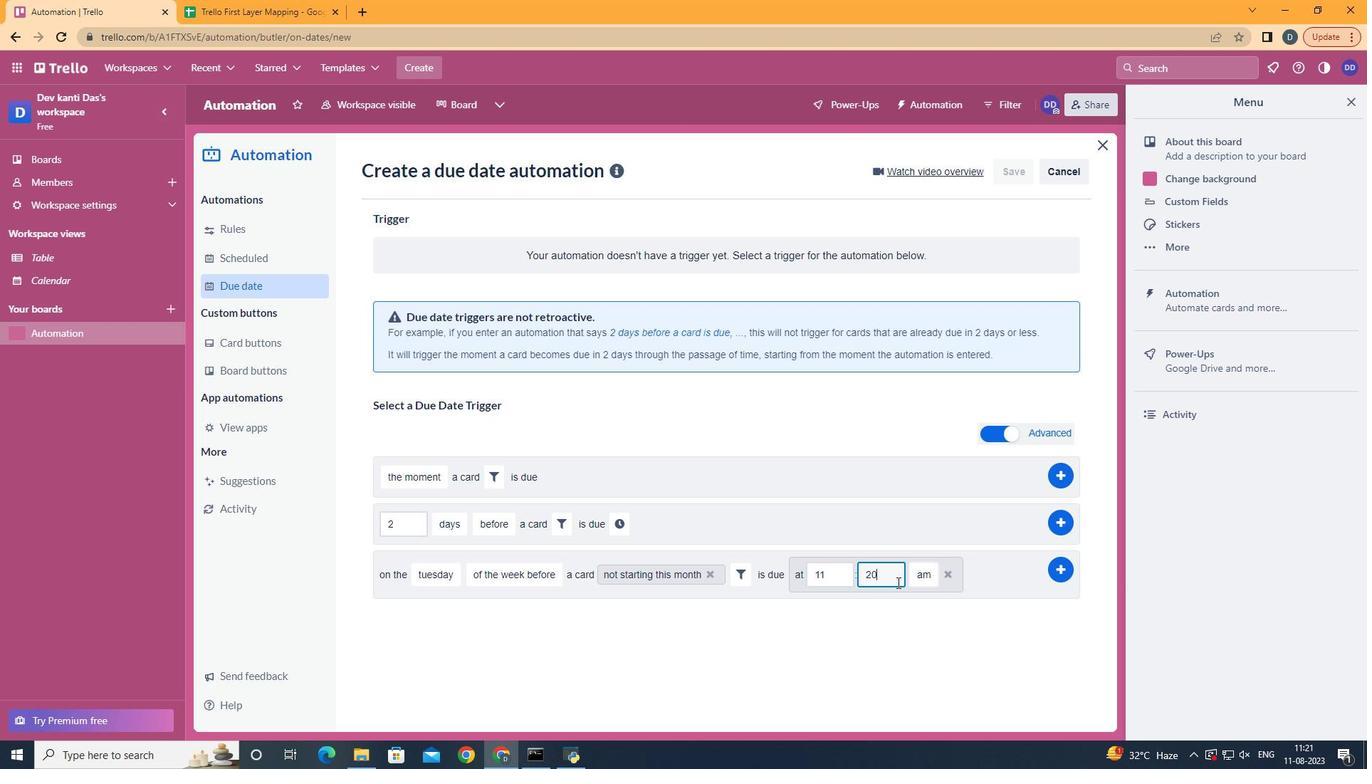 
Action: Key pressed <Key.backspace><Key.backspace>00
Screenshot: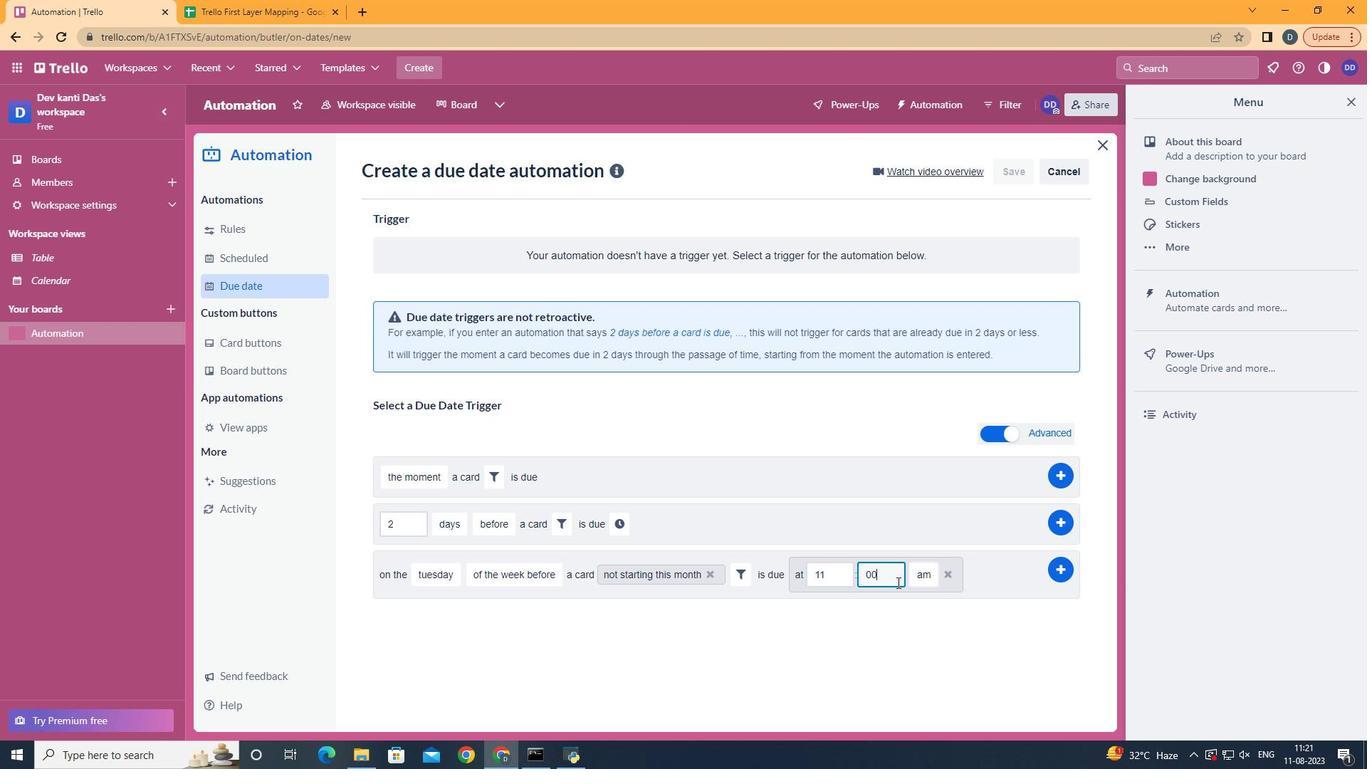 
Action: Mouse moved to (1065, 561)
Screenshot: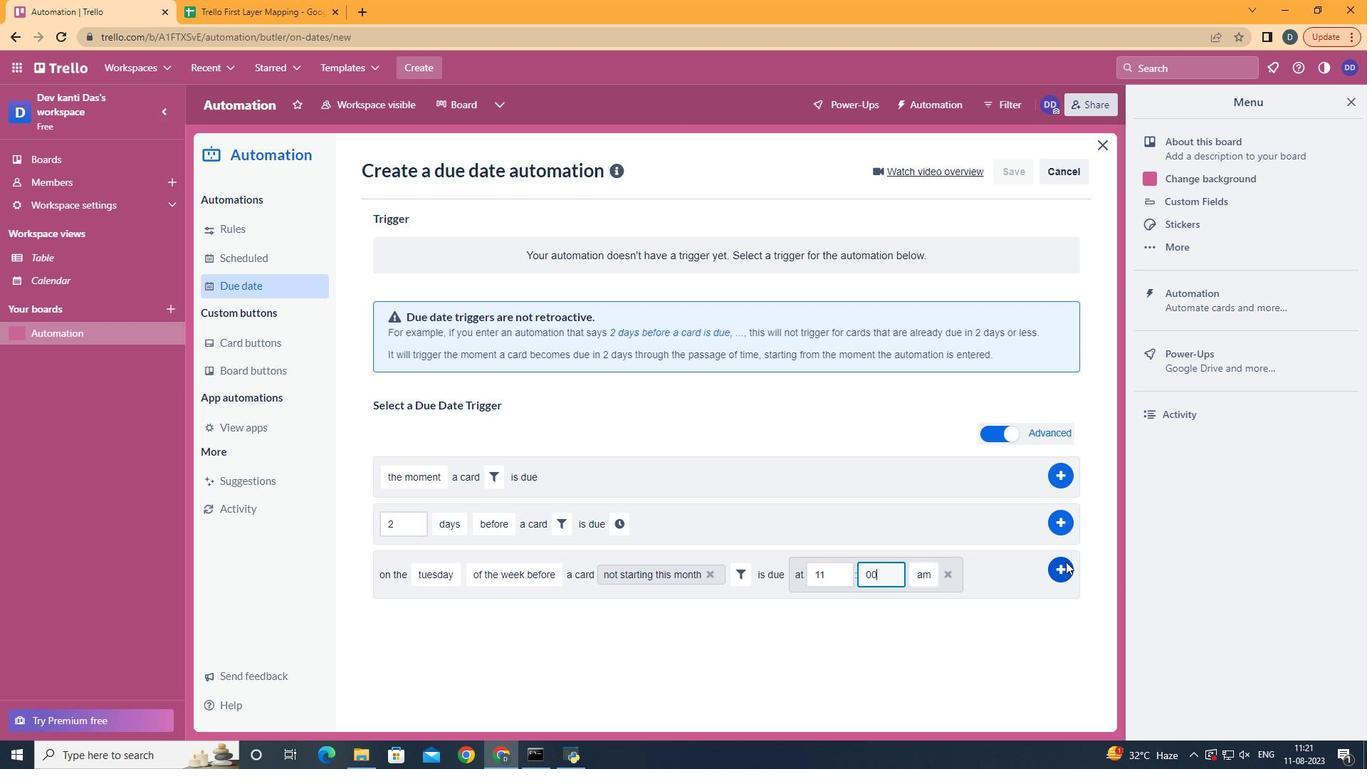 
Action: Mouse pressed left at (1065, 561)
Screenshot: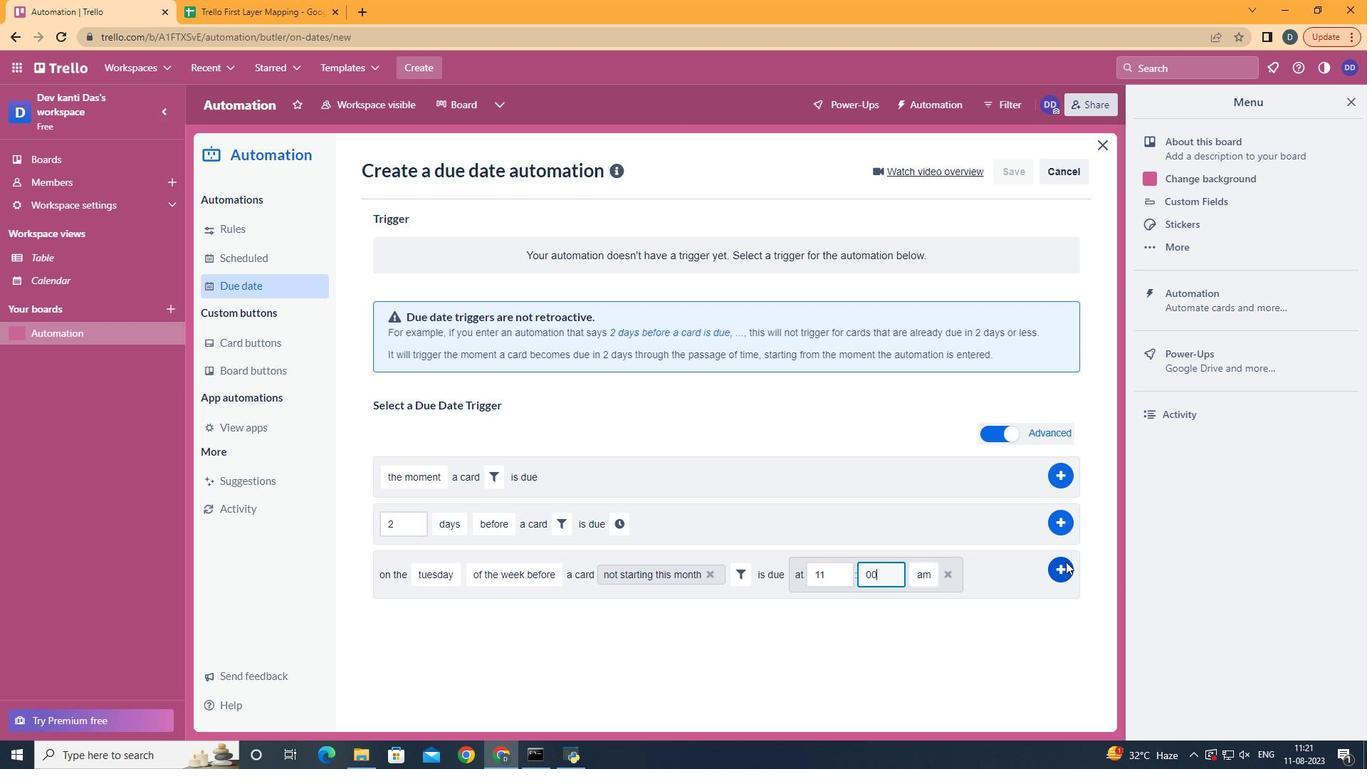
Action: Mouse moved to (1077, 568)
Screenshot: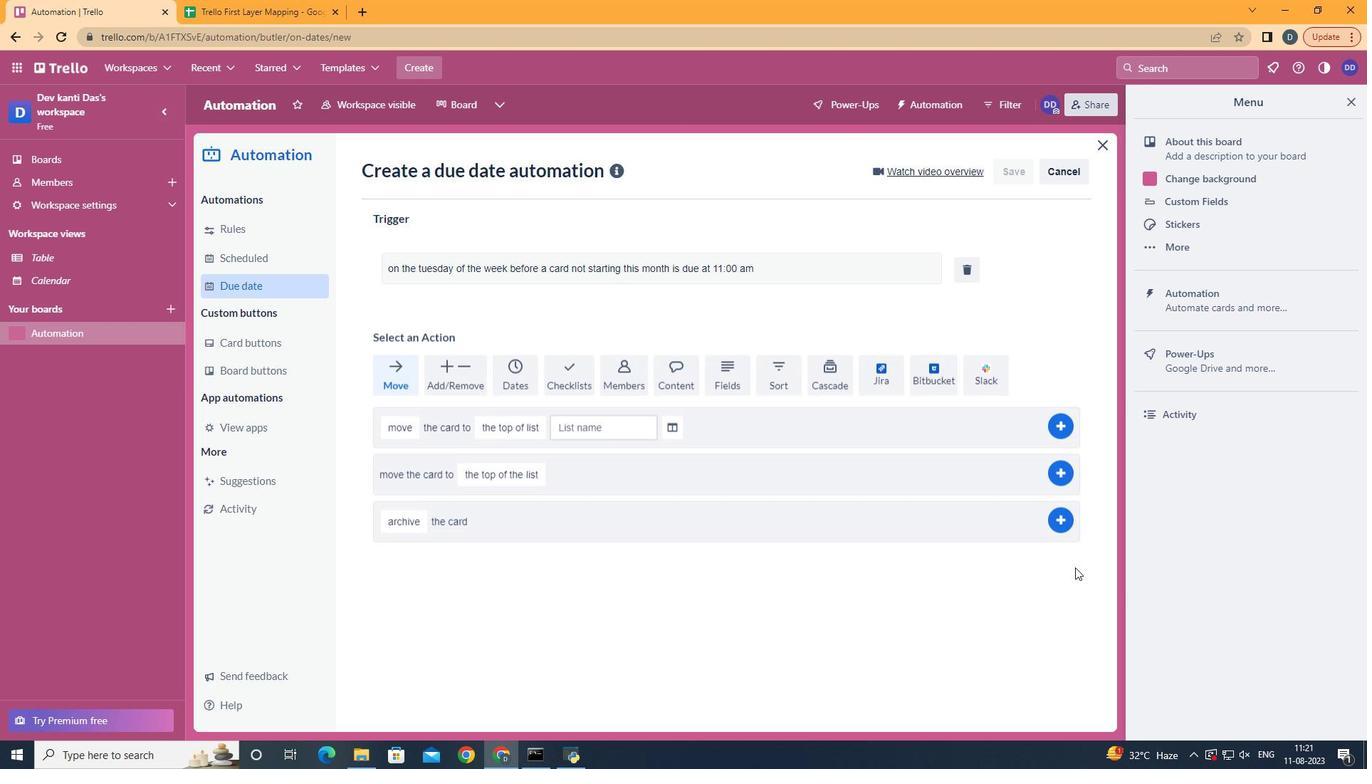 
